 Task: Search one way flight ticket for 1 adult, 6 children, 1 infant in seat and 1 infant on lap in business from Iron Mountain: Ford Airport to Evansville: Evansville Regional Airport on 5-3-2023. Choice of flights is American. Number of bags: 8 checked bags. Price is upto 95000. Outbound departure time preference is 18:30.
Action: Mouse moved to (249, 381)
Screenshot: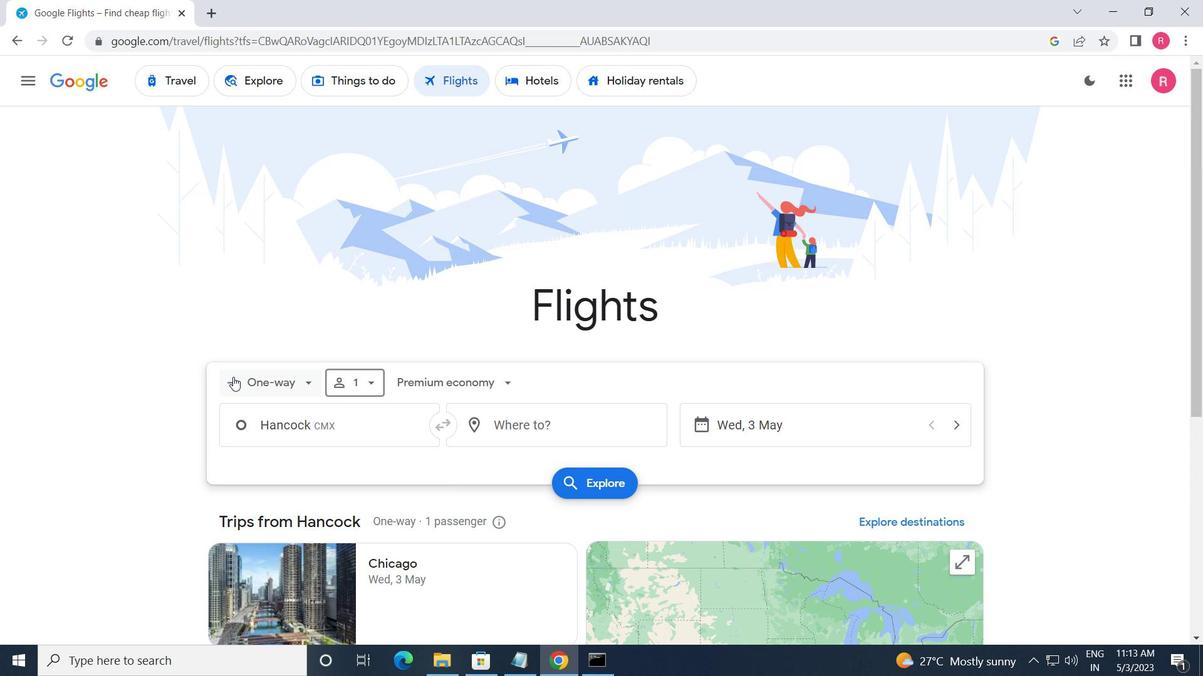 
Action: Mouse pressed left at (249, 381)
Screenshot: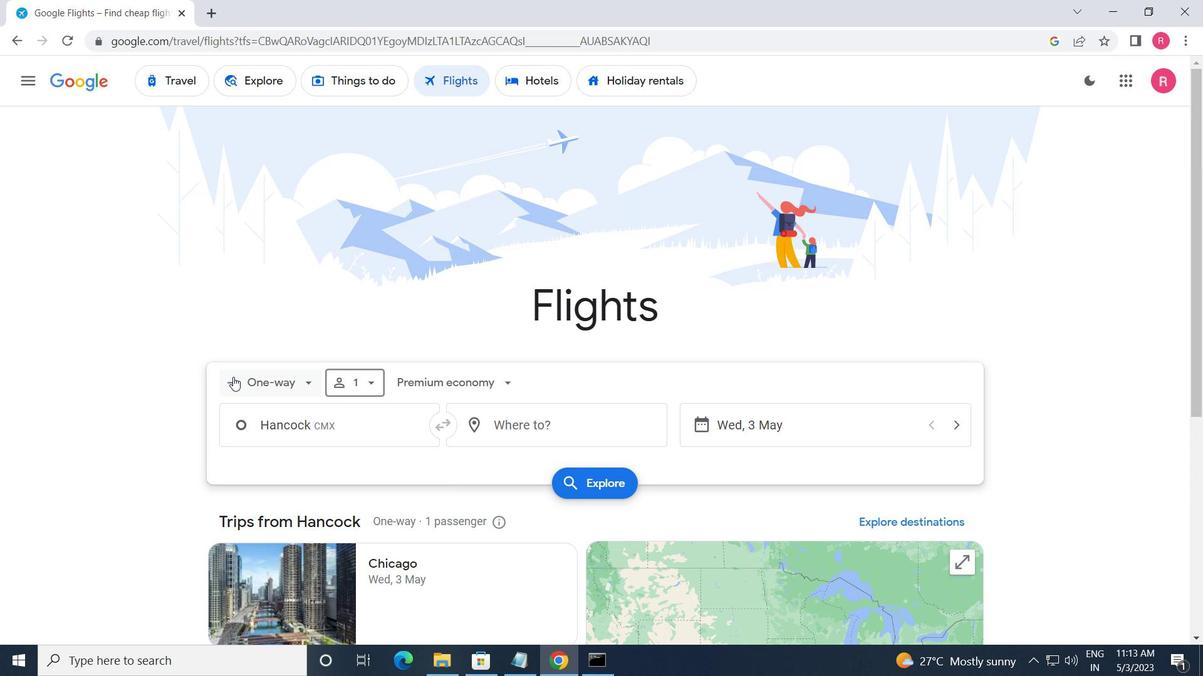 
Action: Mouse moved to (283, 462)
Screenshot: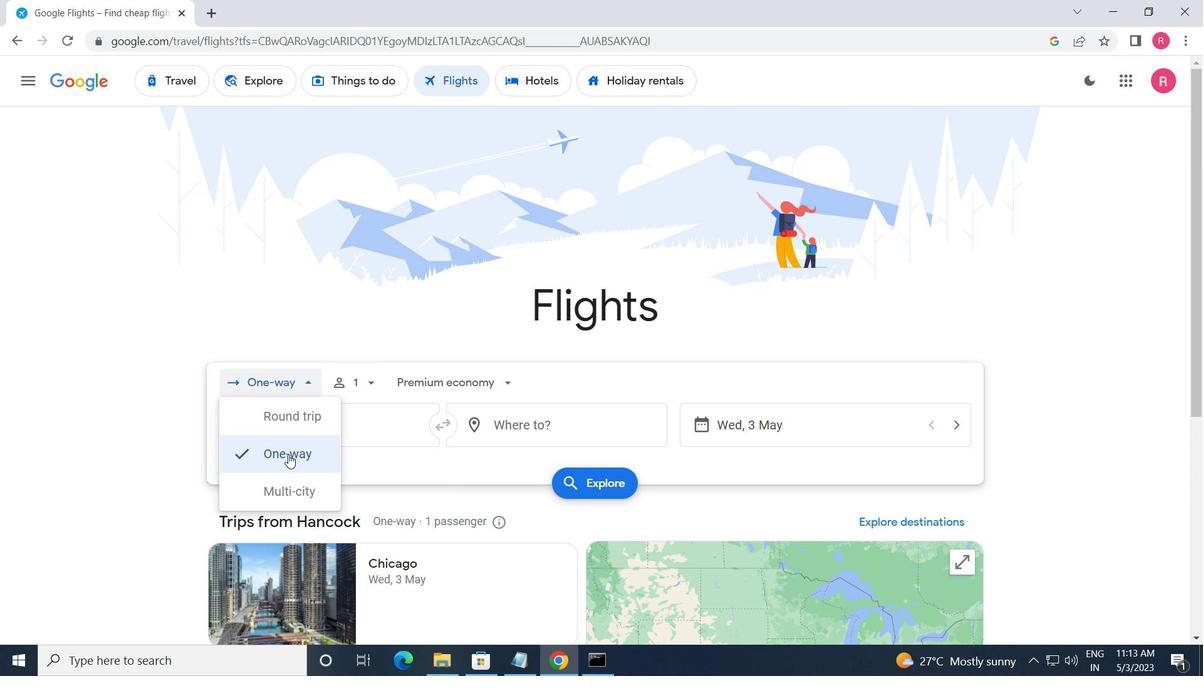 
Action: Mouse pressed left at (283, 462)
Screenshot: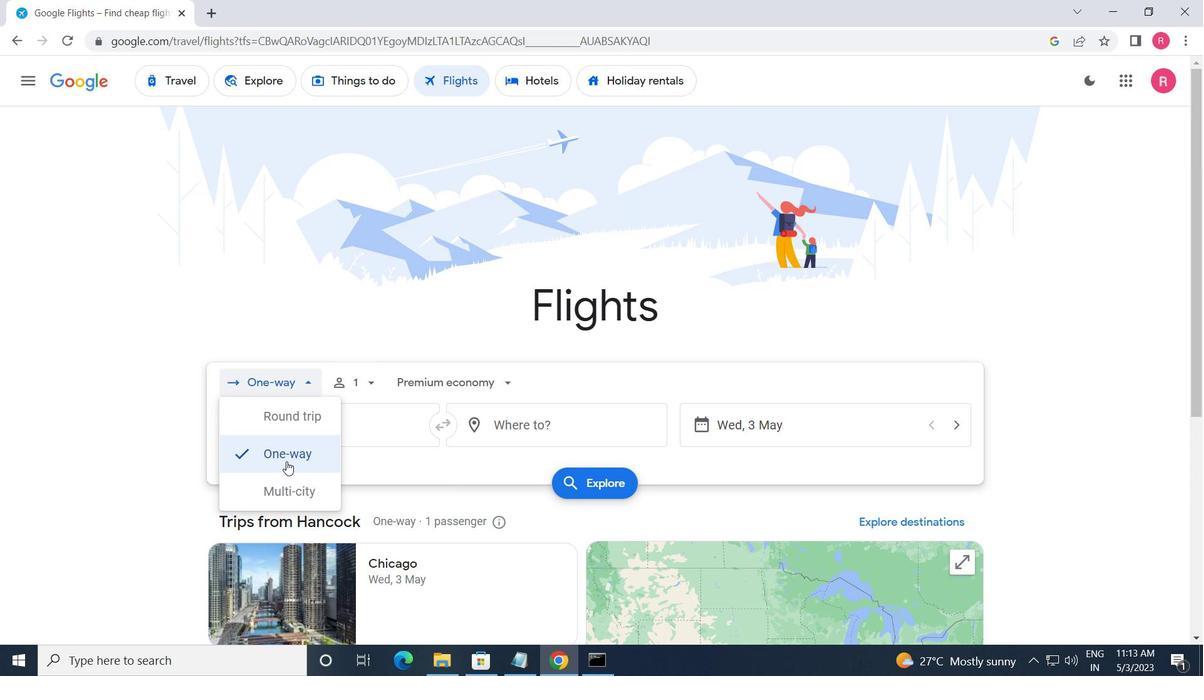 
Action: Mouse moved to (355, 394)
Screenshot: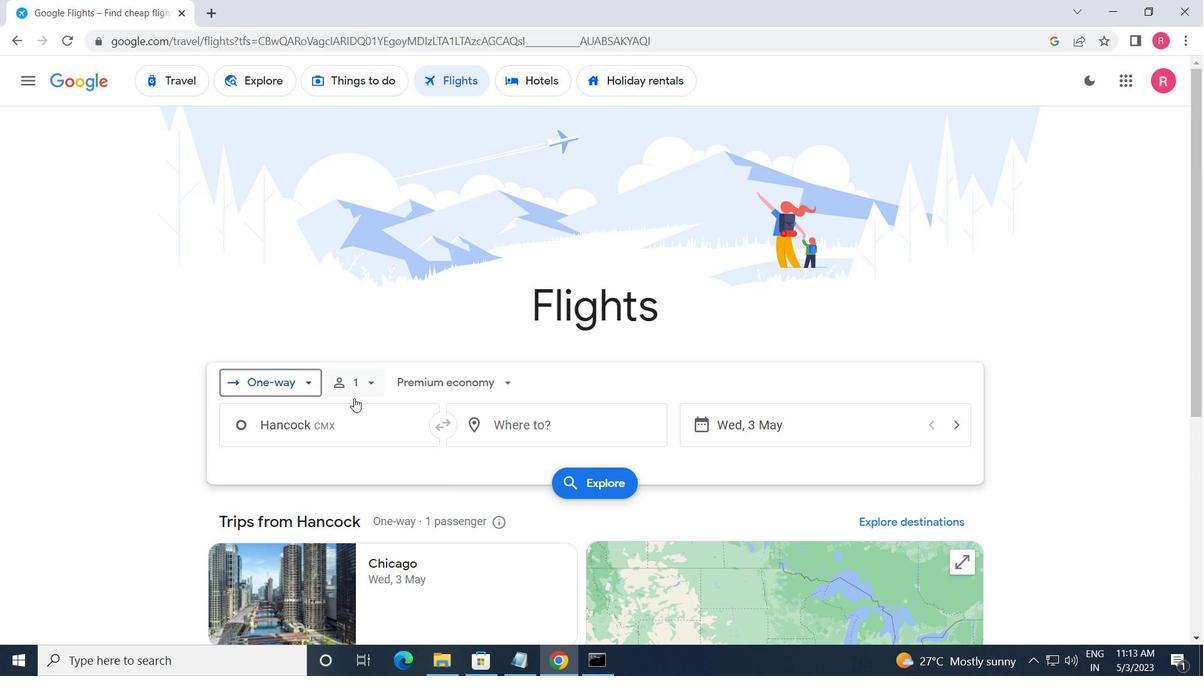 
Action: Mouse pressed left at (355, 394)
Screenshot: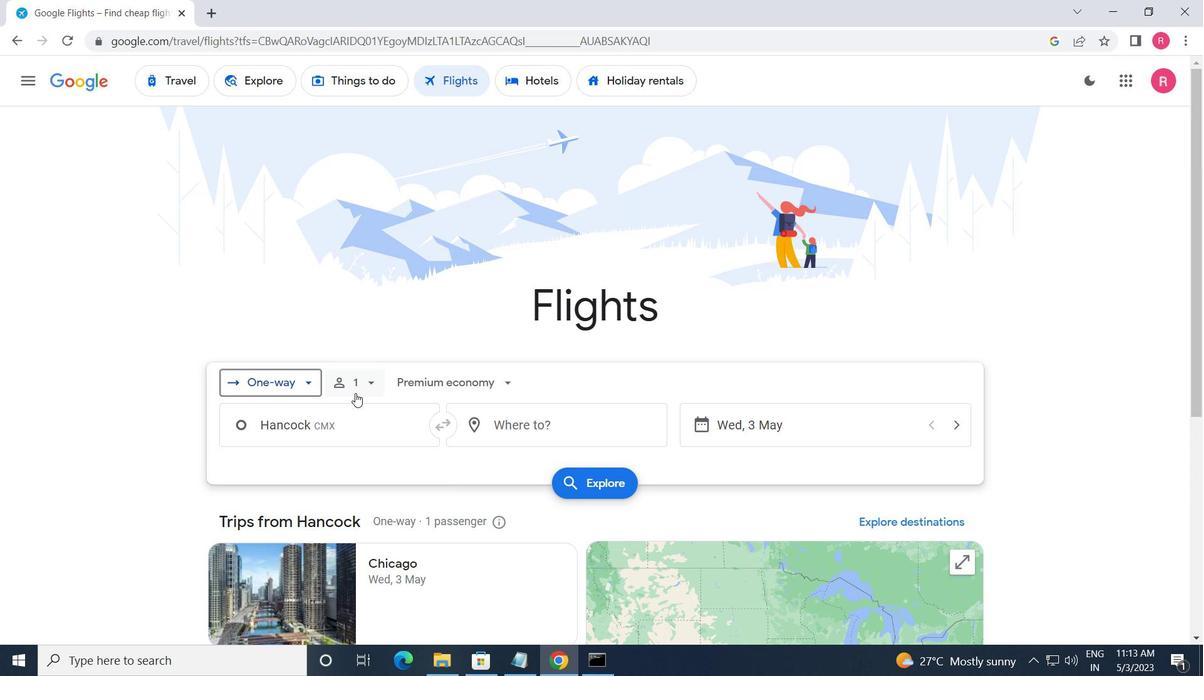 
Action: Mouse moved to (498, 461)
Screenshot: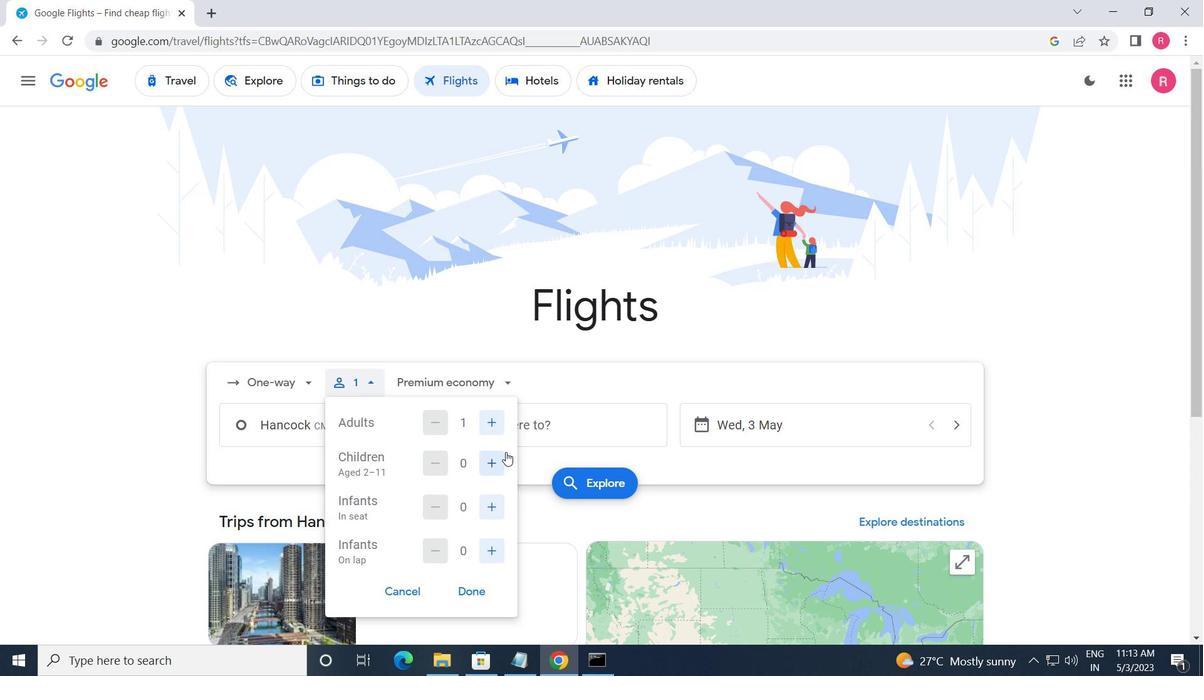 
Action: Mouse pressed left at (498, 461)
Screenshot: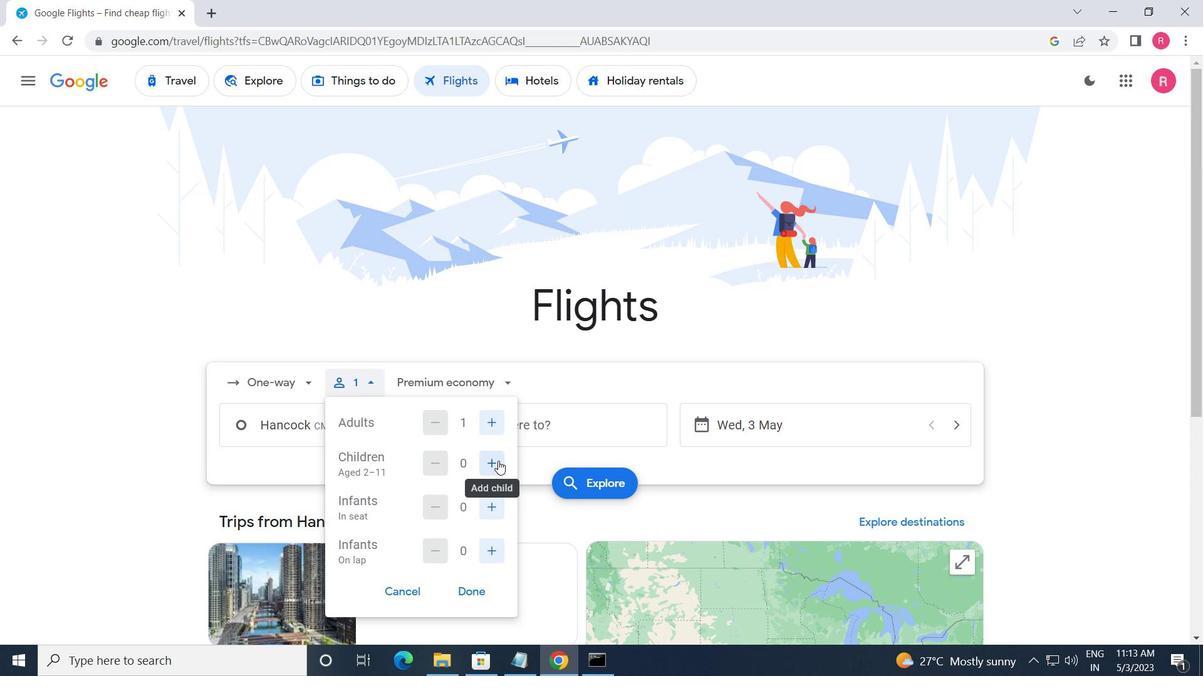 
Action: Mouse pressed left at (498, 461)
Screenshot: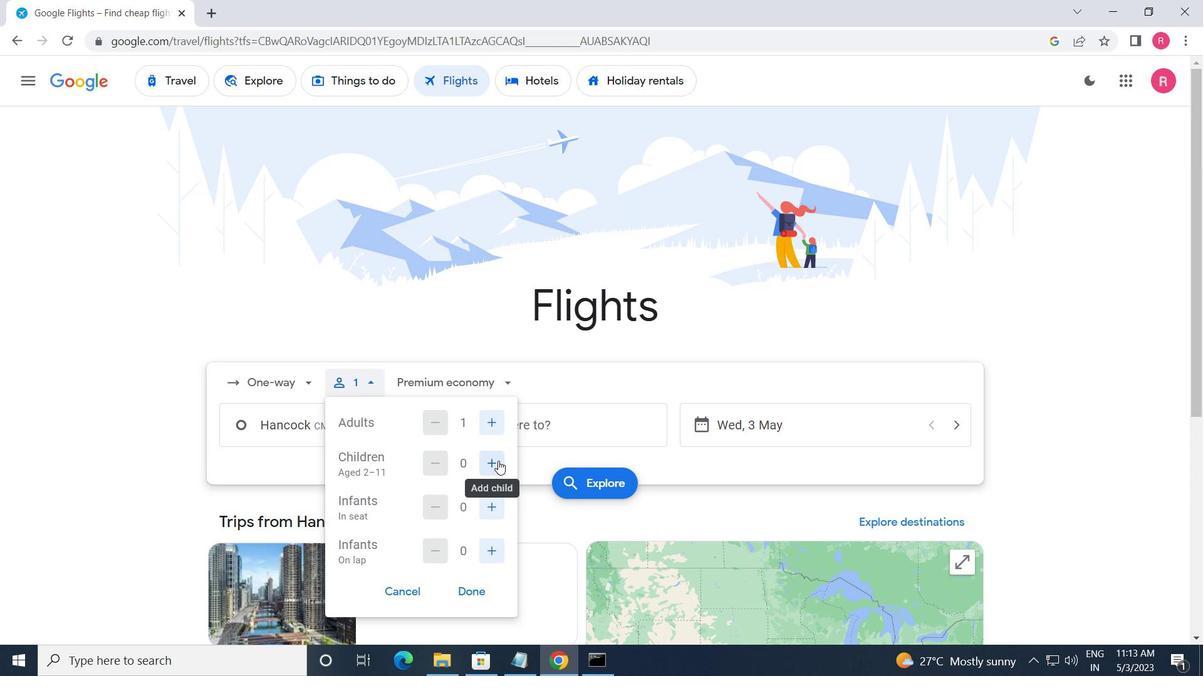 
Action: Mouse pressed left at (498, 461)
Screenshot: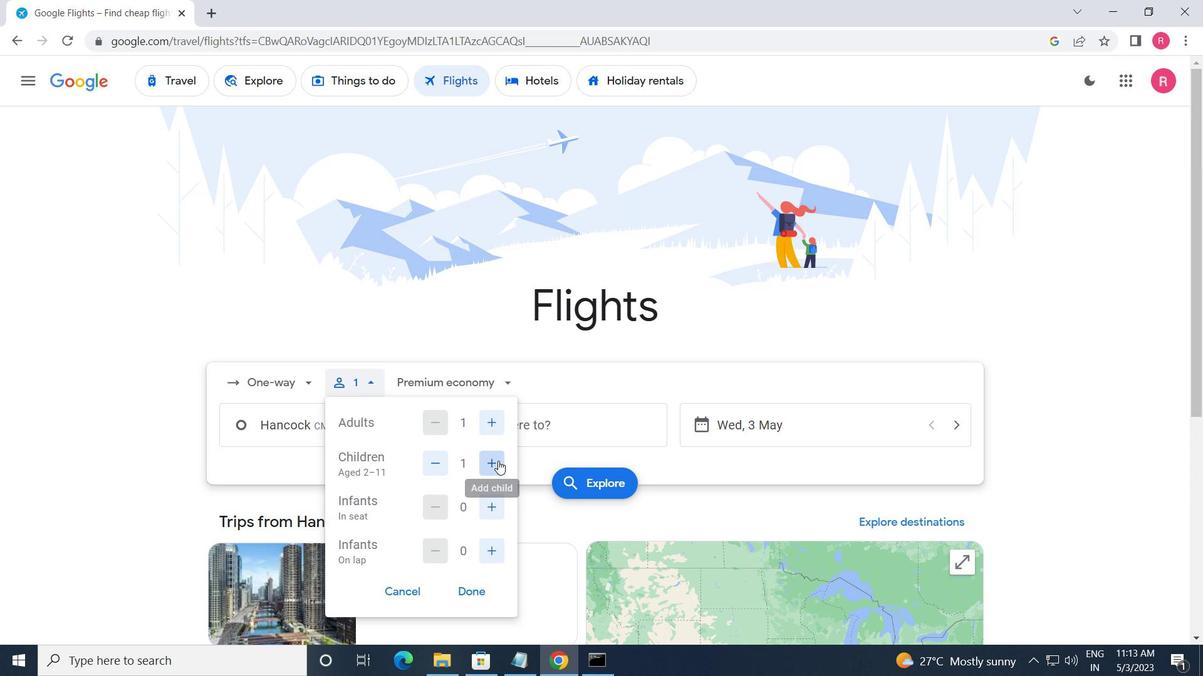 
Action: Mouse pressed left at (498, 461)
Screenshot: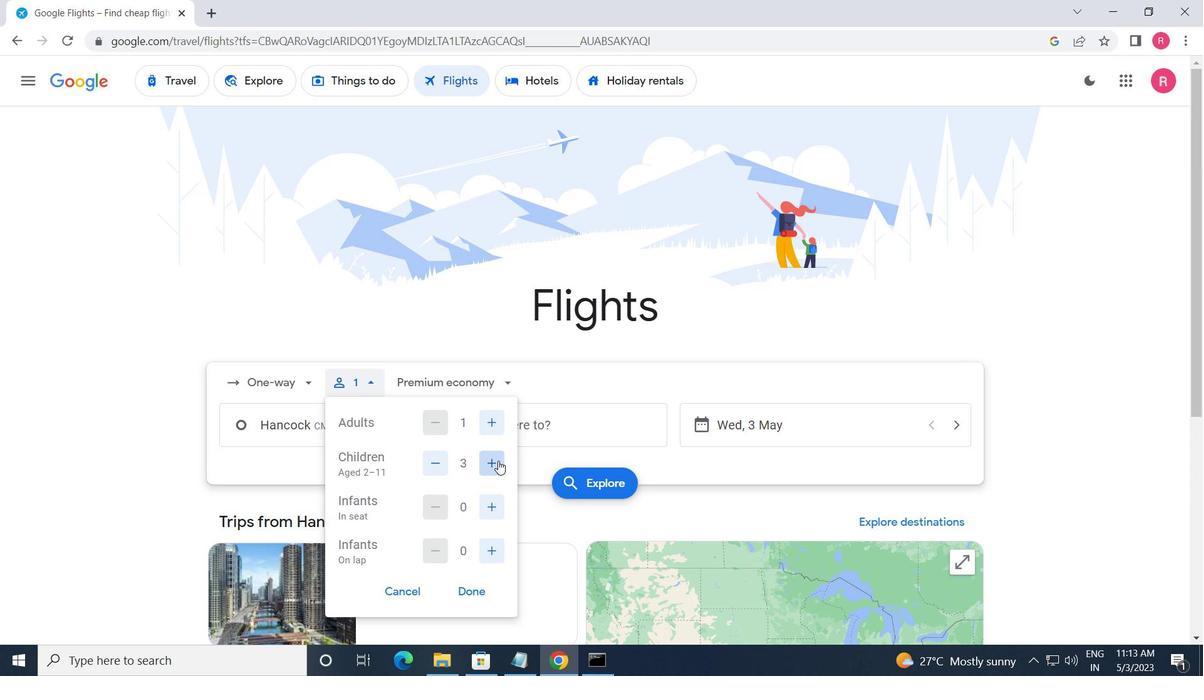 
Action: Mouse pressed left at (498, 461)
Screenshot: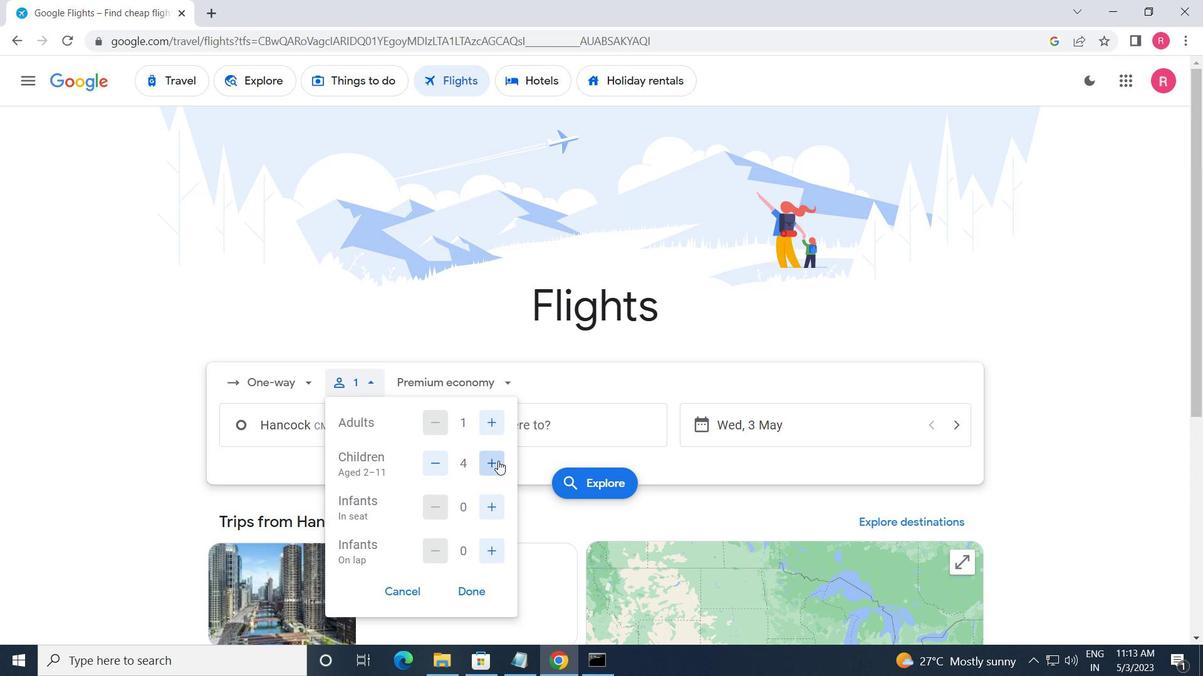 
Action: Mouse pressed left at (498, 461)
Screenshot: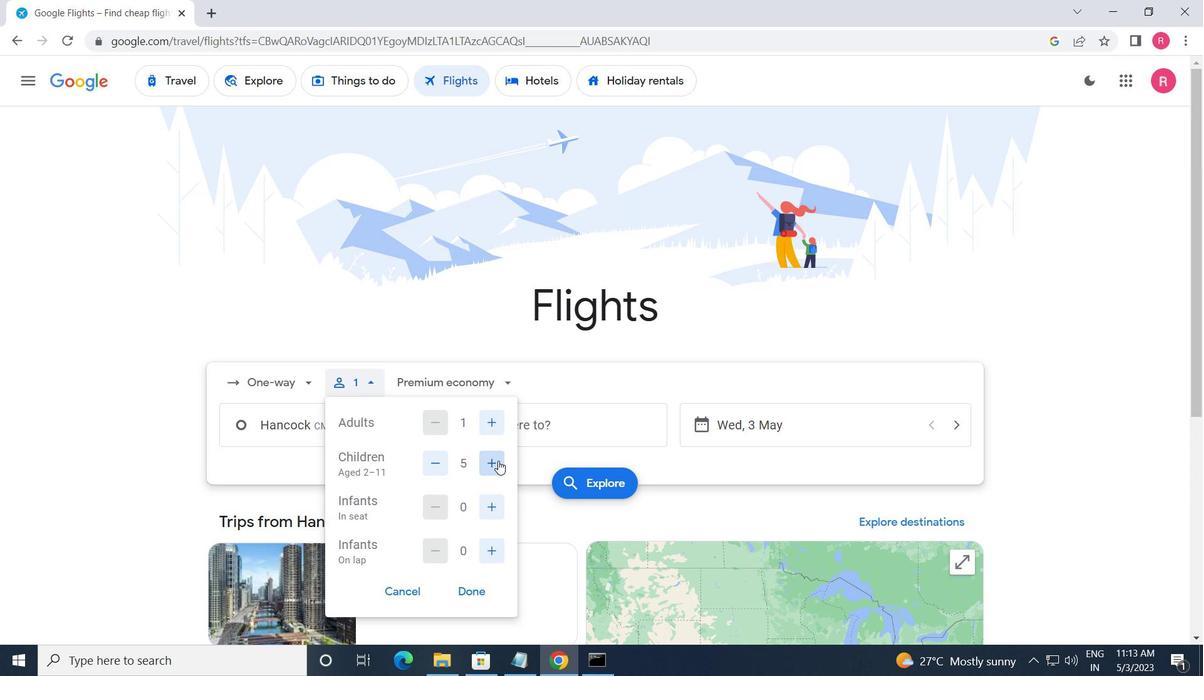 
Action: Mouse moved to (486, 501)
Screenshot: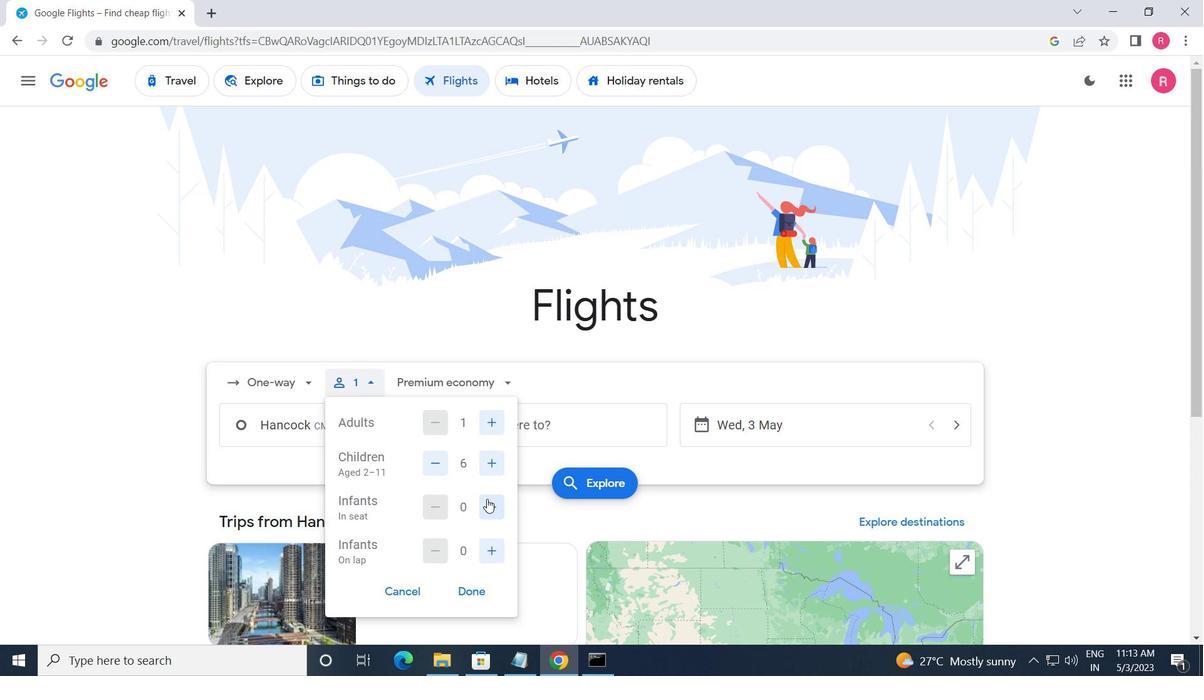 
Action: Mouse pressed left at (486, 501)
Screenshot: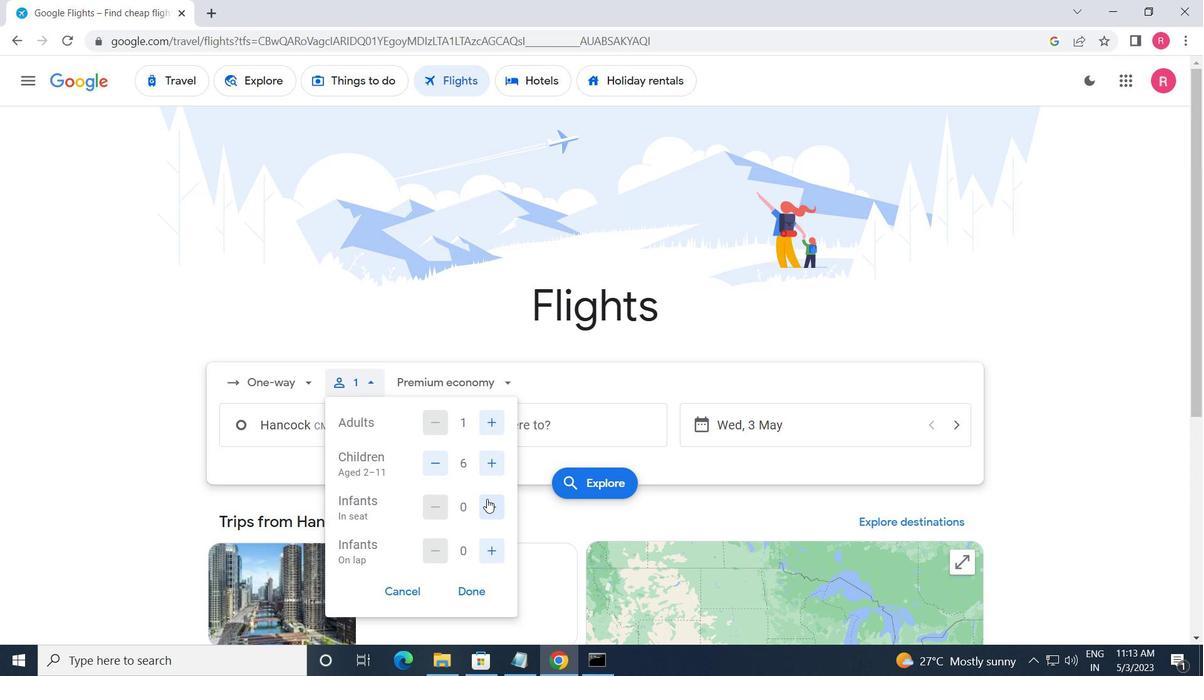 
Action: Mouse moved to (490, 551)
Screenshot: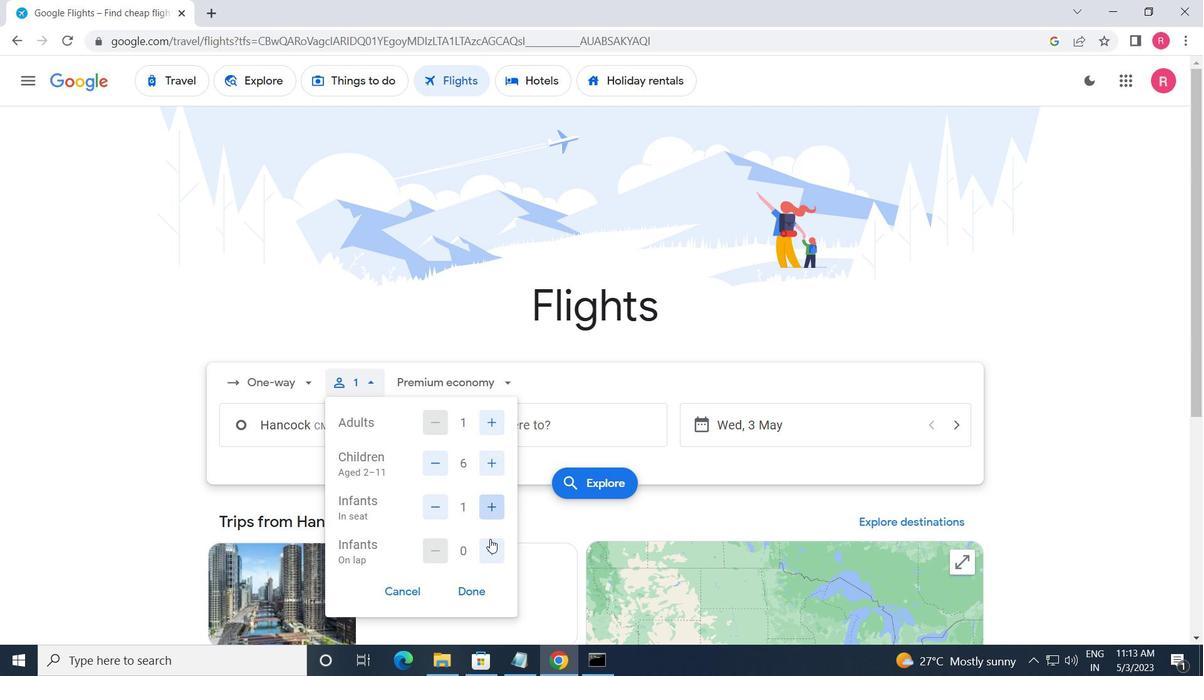 
Action: Mouse pressed left at (490, 551)
Screenshot: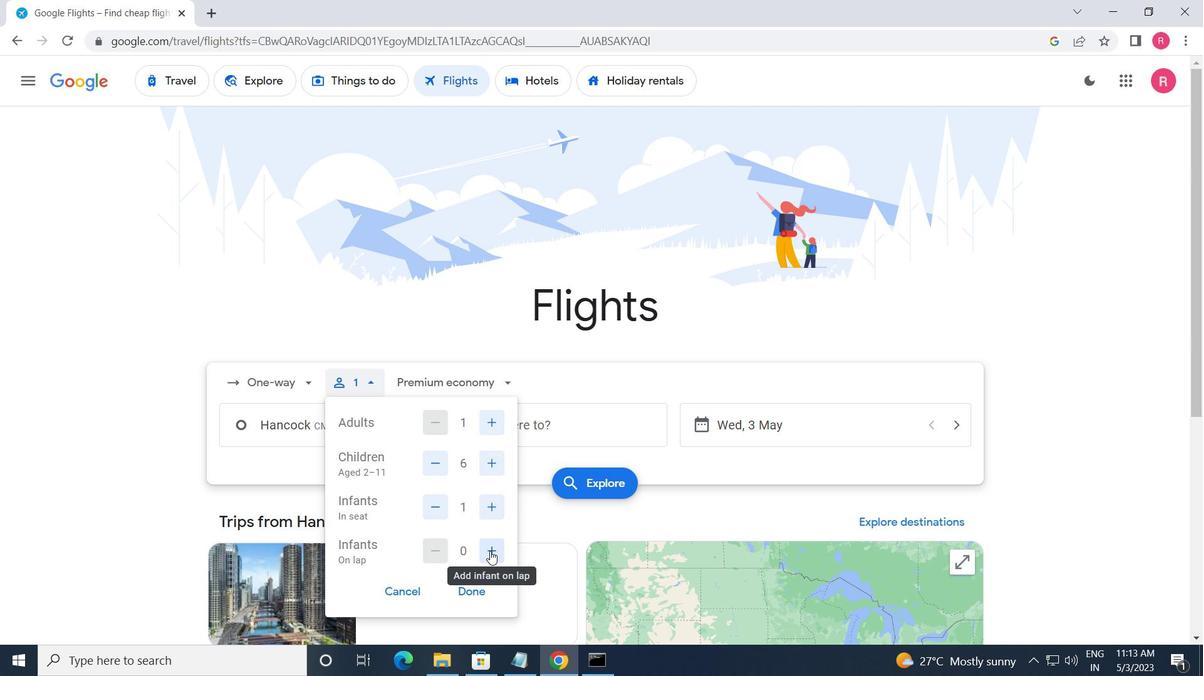 
Action: Mouse moved to (482, 585)
Screenshot: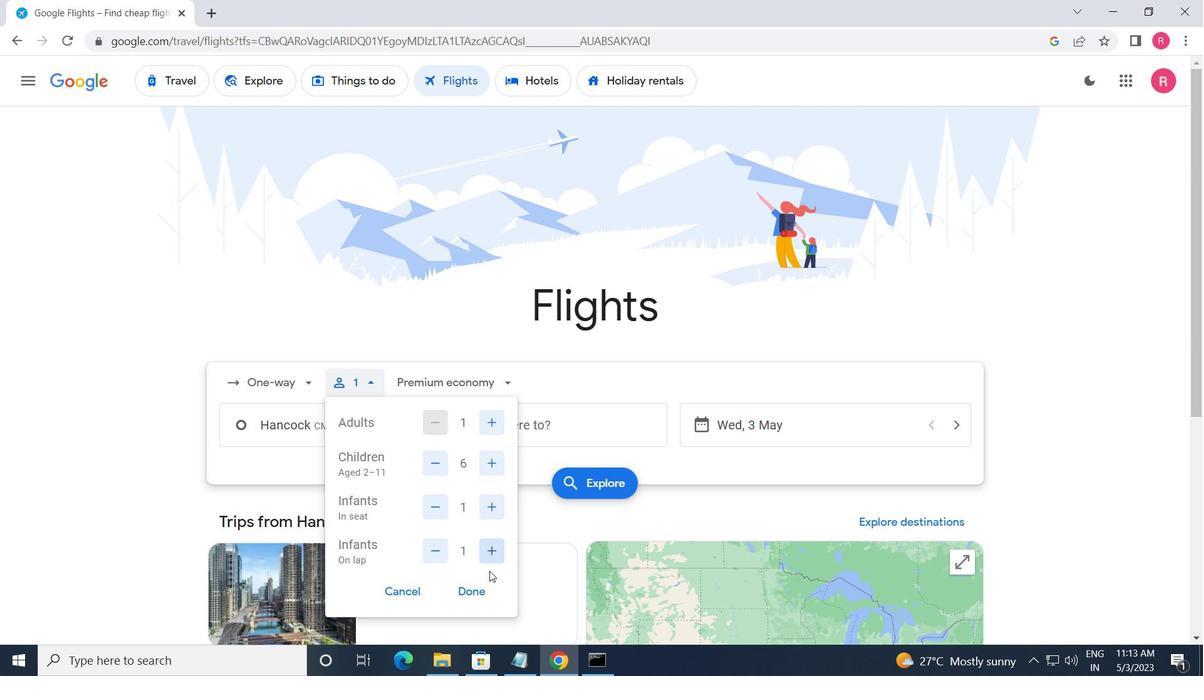 
Action: Mouse pressed left at (482, 585)
Screenshot: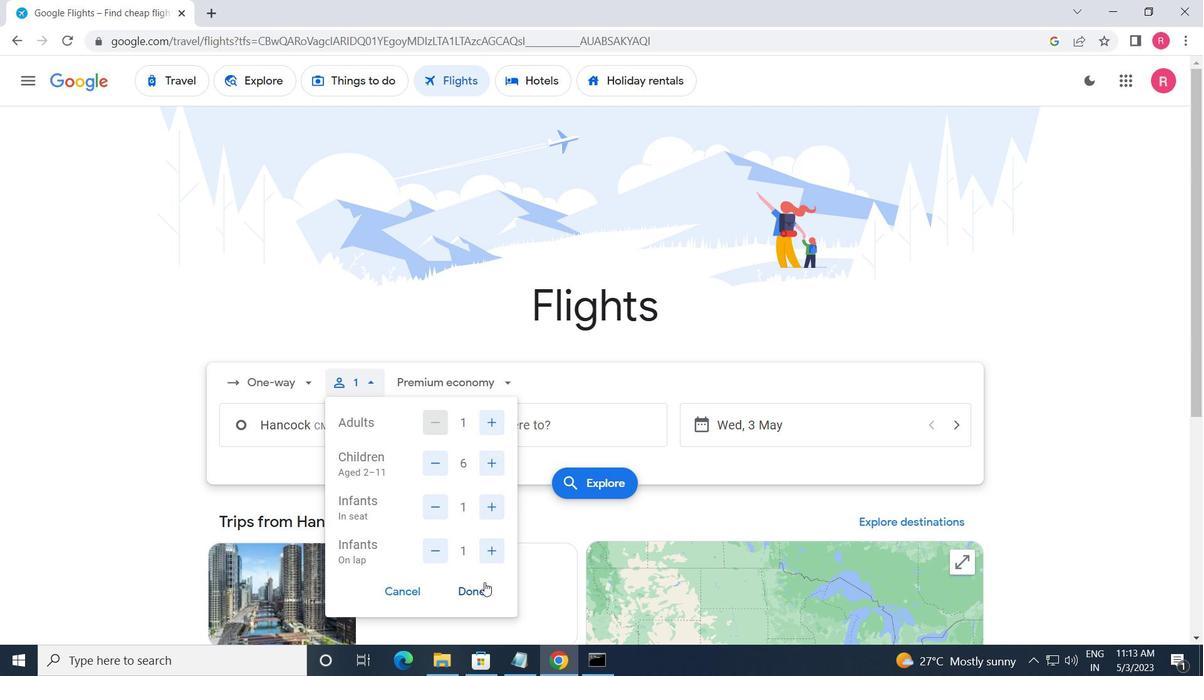
Action: Mouse moved to (433, 392)
Screenshot: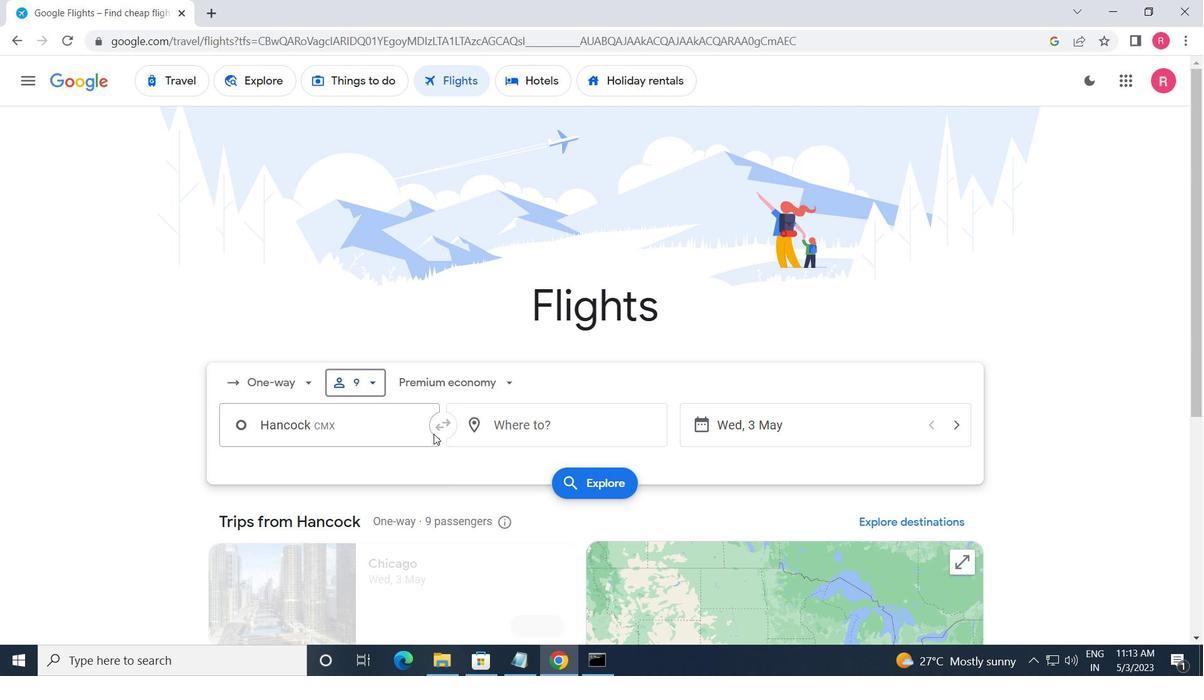 
Action: Mouse pressed left at (433, 392)
Screenshot: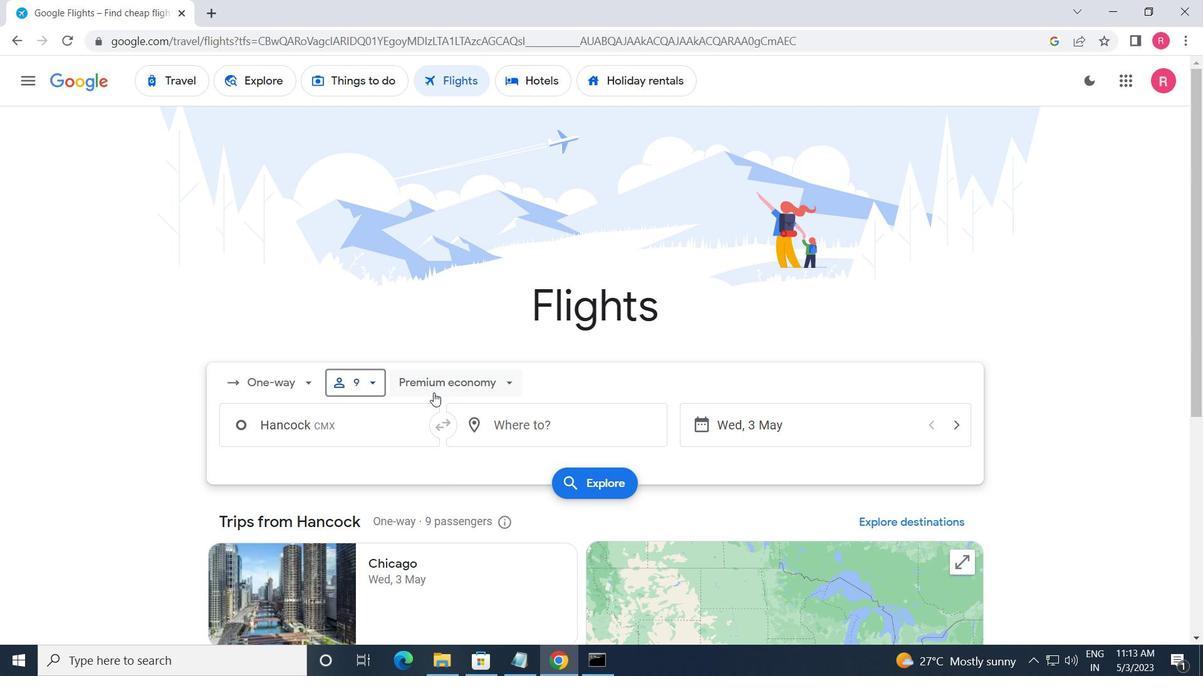 
Action: Mouse moved to (458, 495)
Screenshot: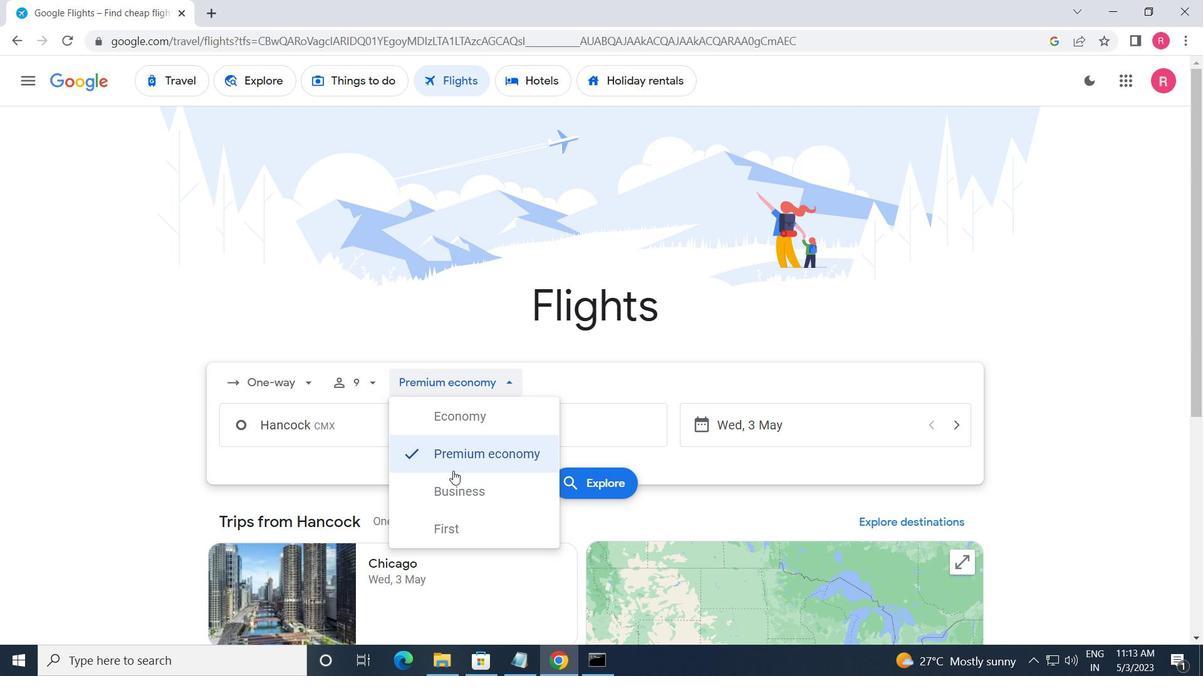 
Action: Mouse pressed left at (458, 495)
Screenshot: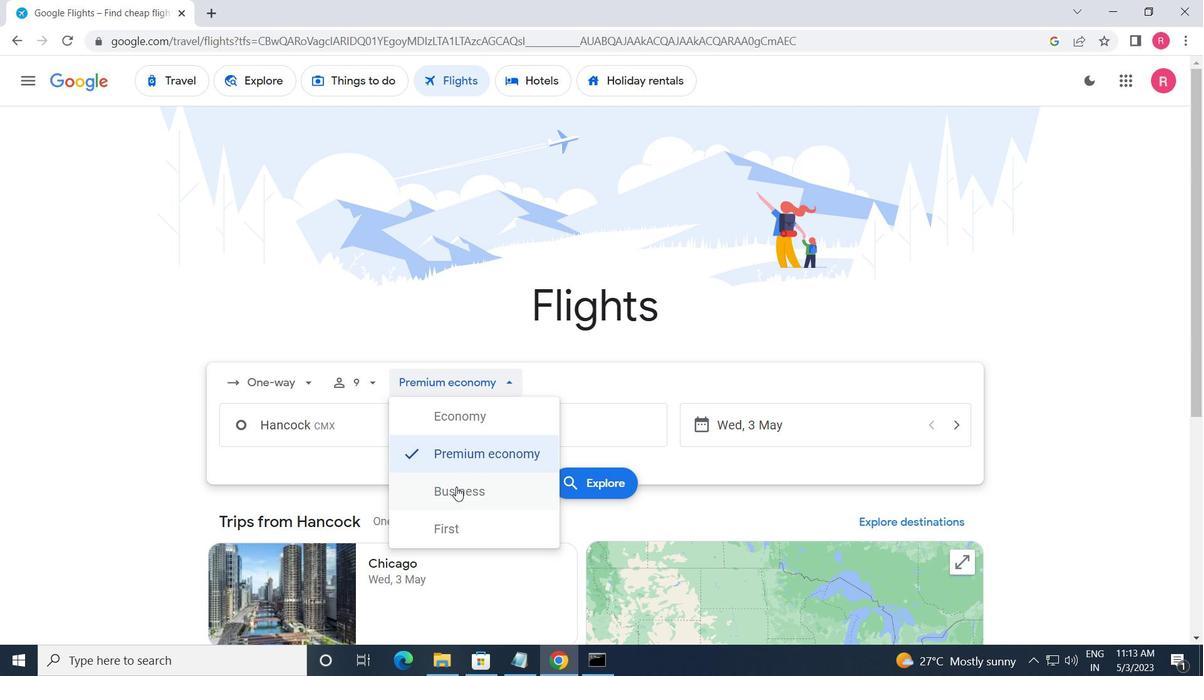 
Action: Mouse moved to (381, 434)
Screenshot: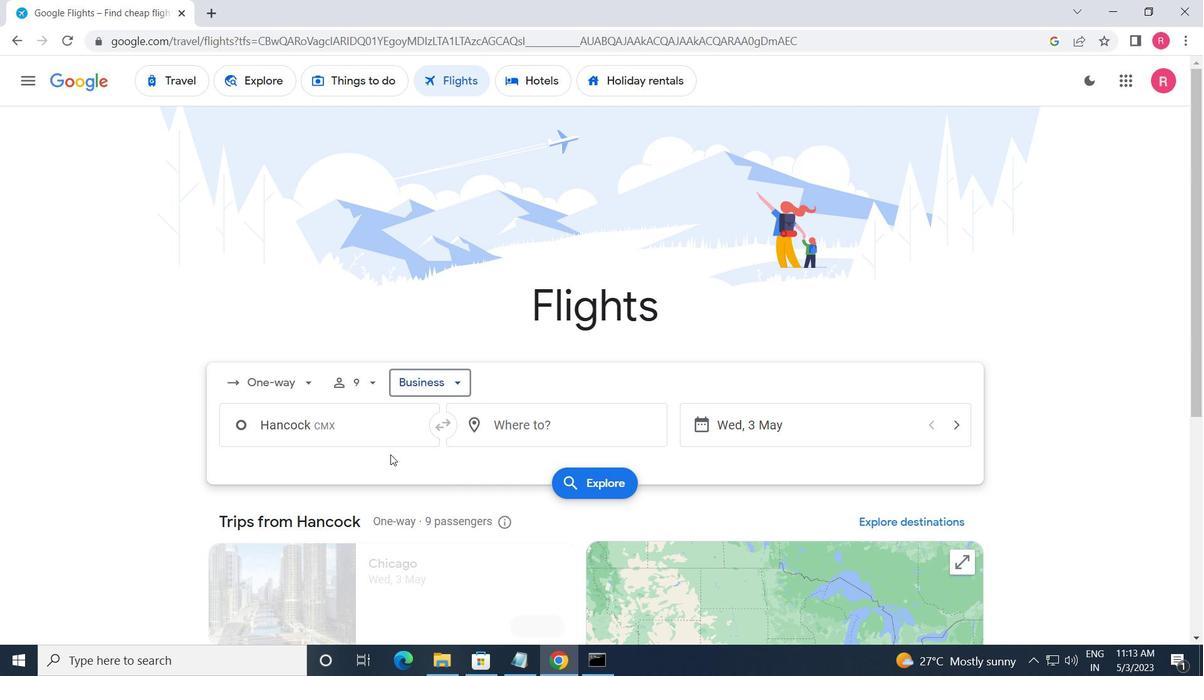 
Action: Mouse pressed left at (381, 434)
Screenshot: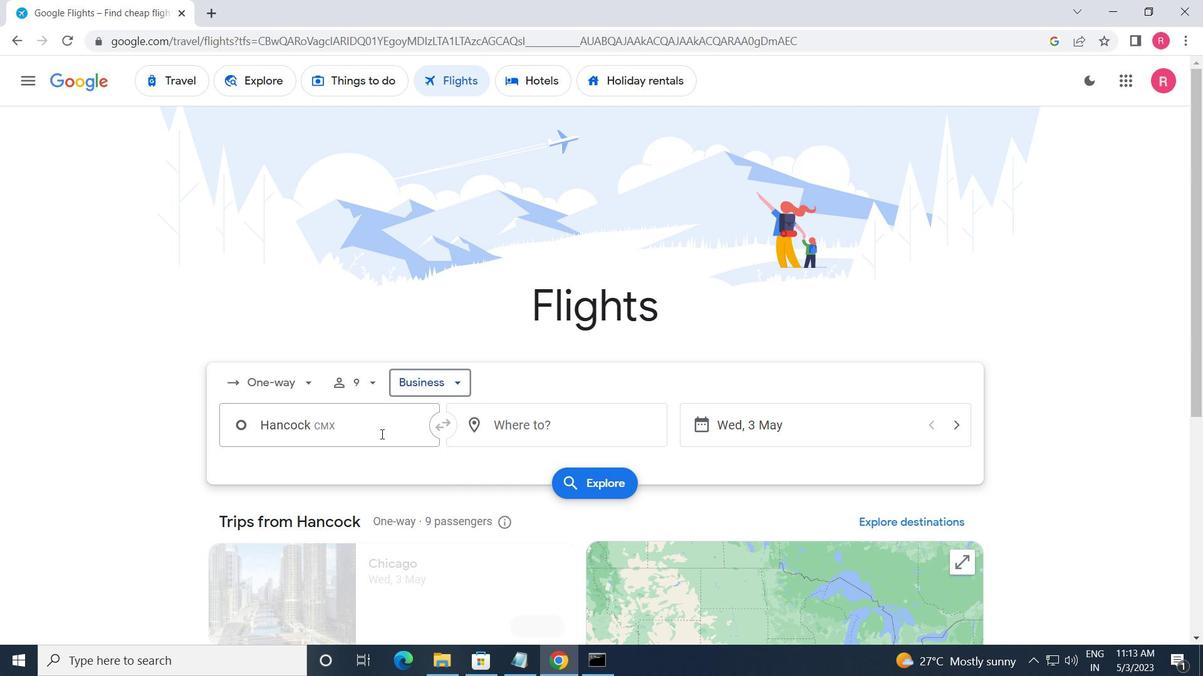 
Action: Key pressed <Key.shift>FORD<Key.space><Key.shift>A
Screenshot: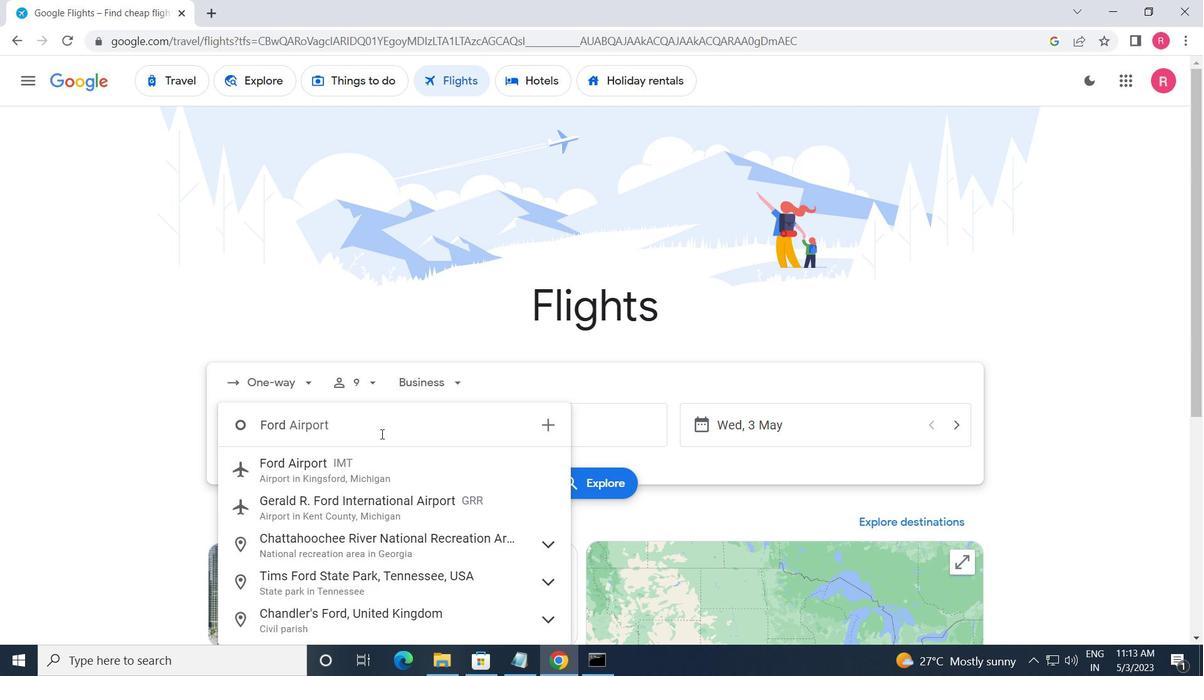 
Action: Mouse moved to (374, 459)
Screenshot: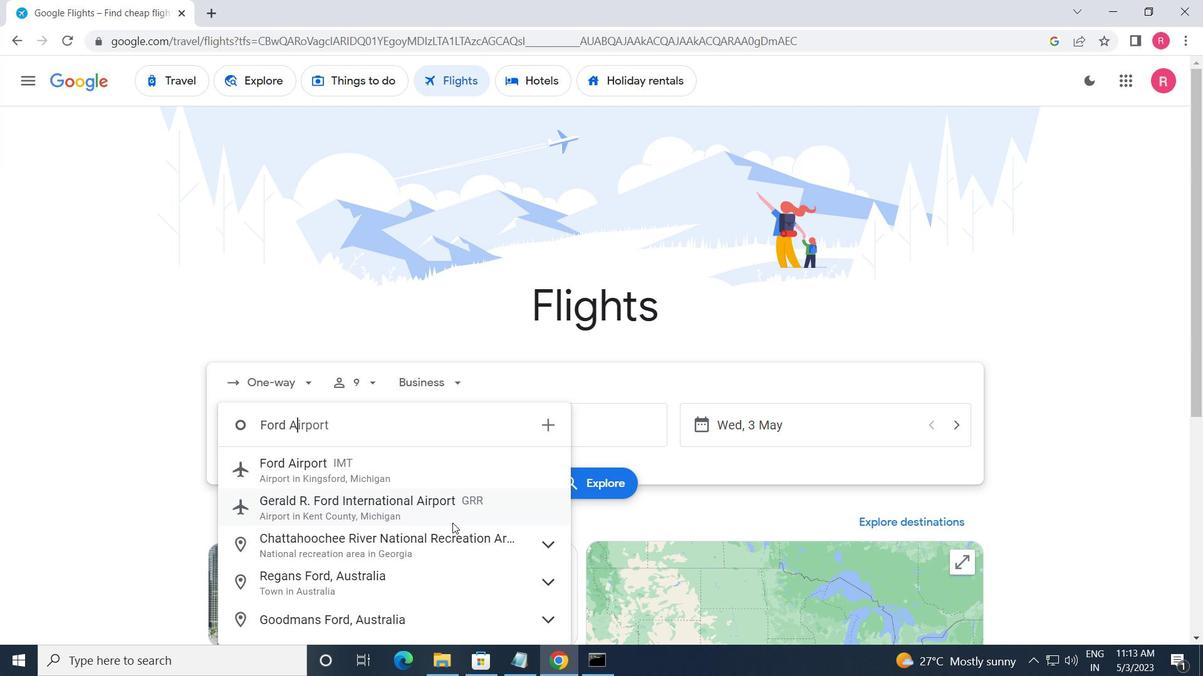 
Action: Mouse pressed left at (374, 459)
Screenshot: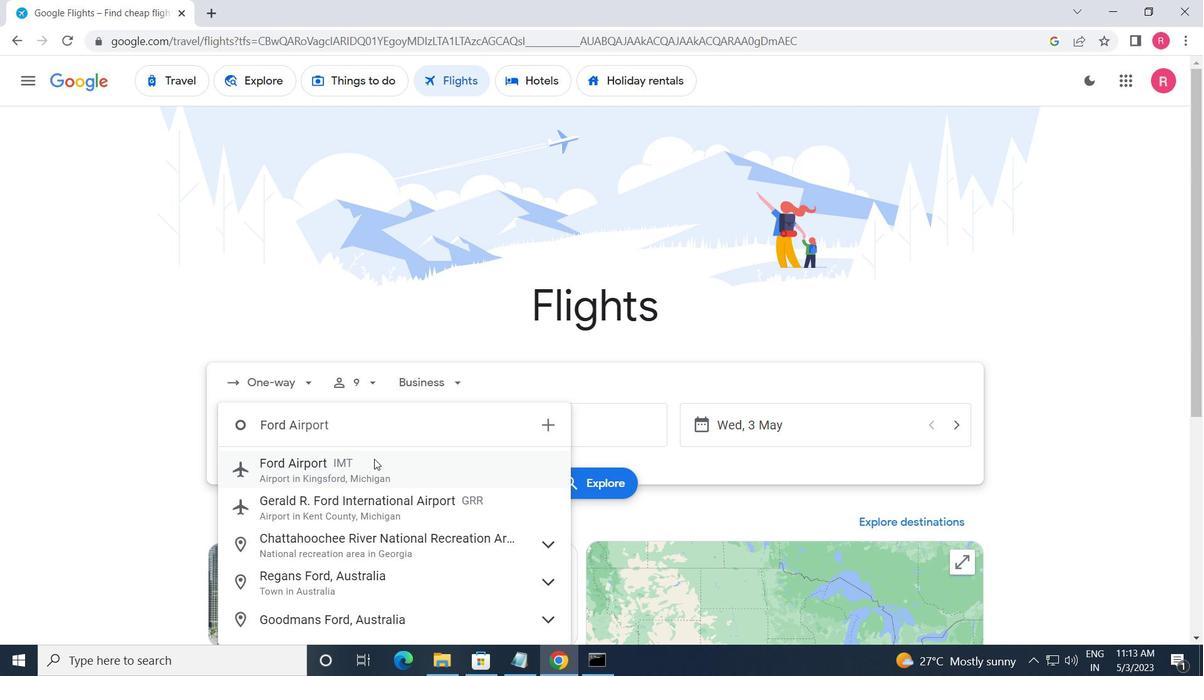 
Action: Mouse moved to (558, 438)
Screenshot: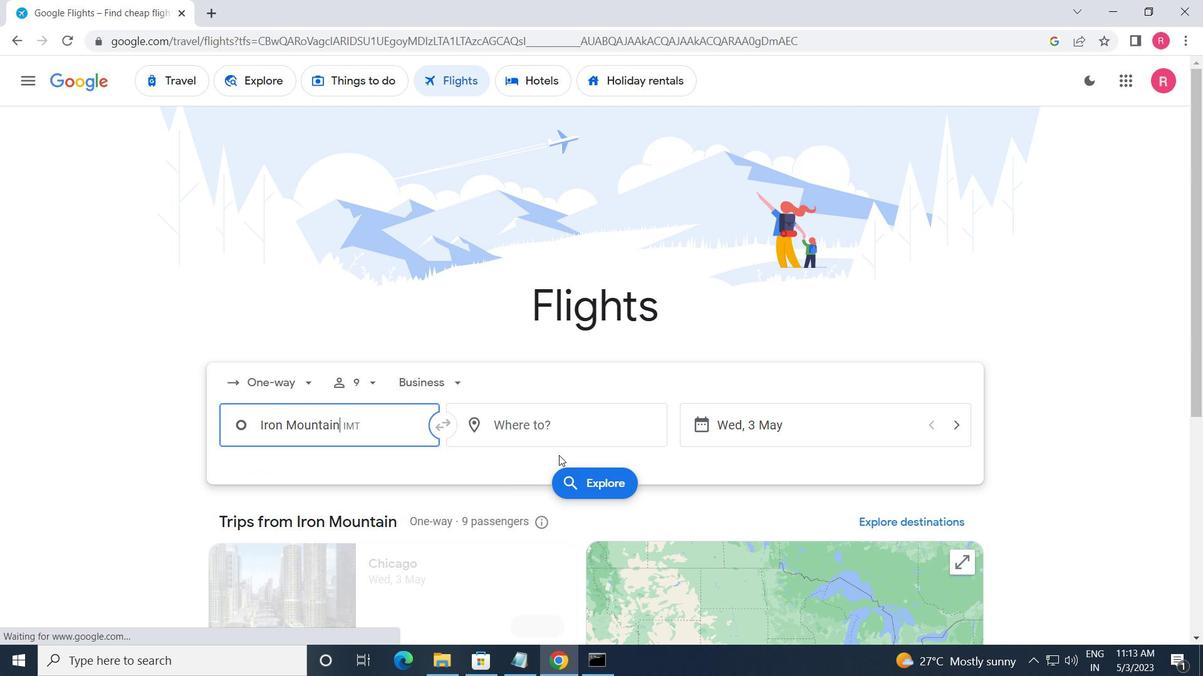 
Action: Mouse pressed left at (558, 438)
Screenshot: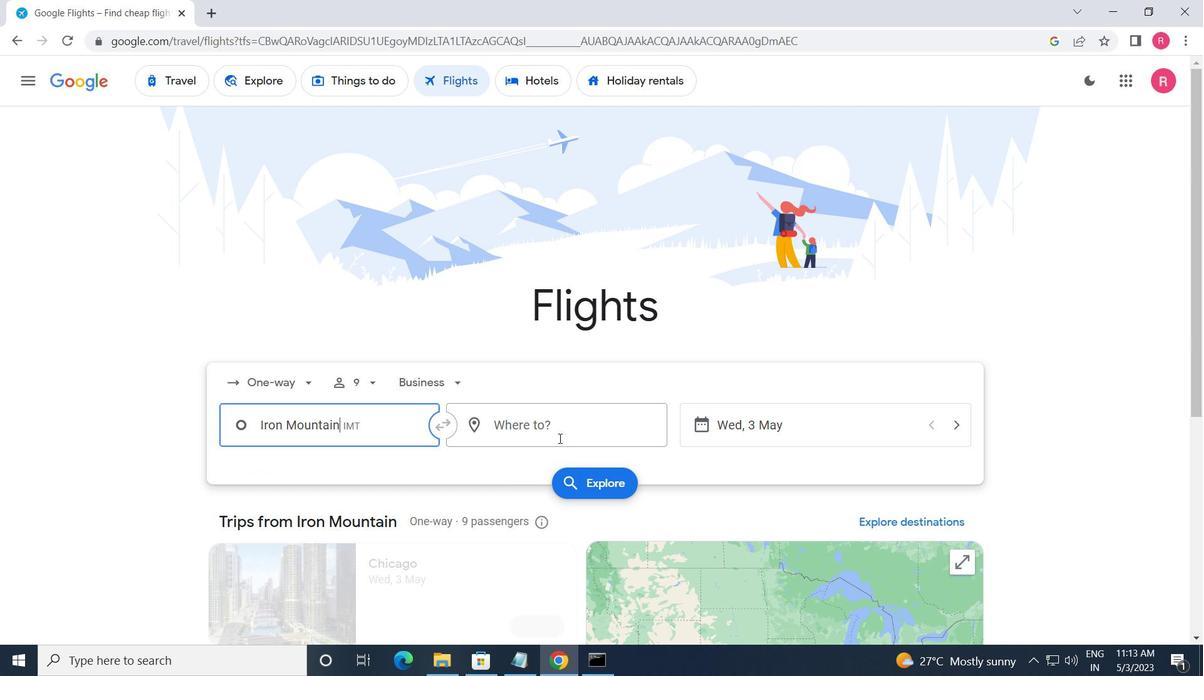 
Action: Mouse moved to (557, 576)
Screenshot: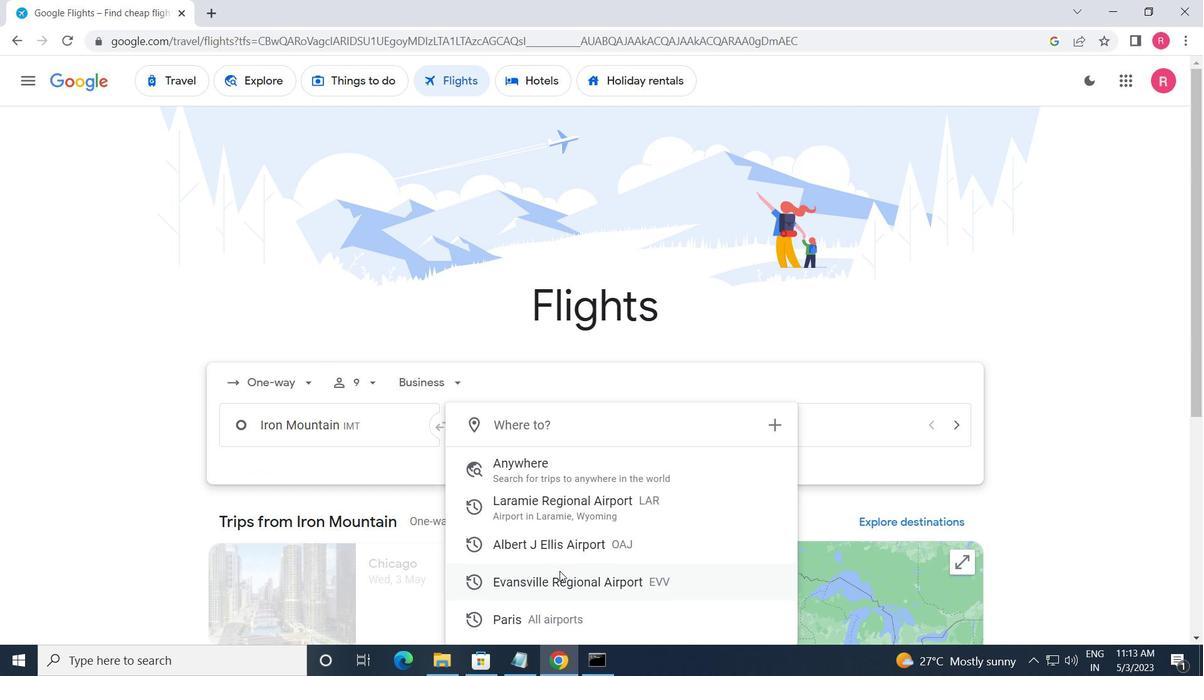 
Action: Mouse pressed left at (557, 576)
Screenshot: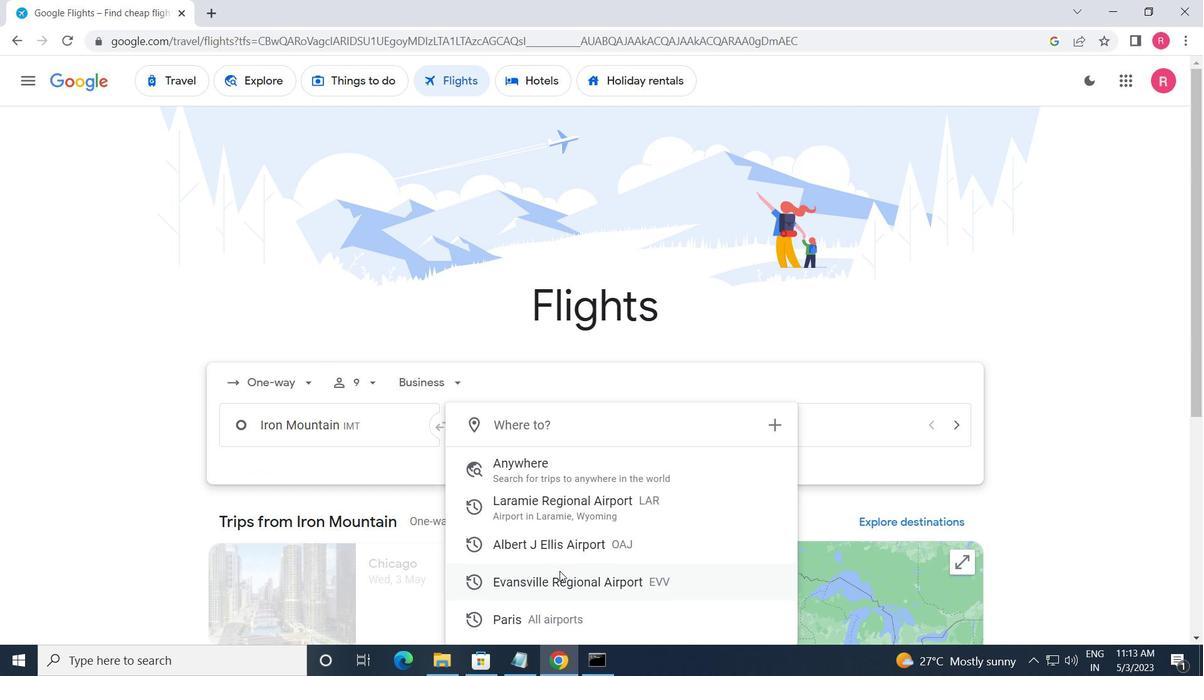 
Action: Mouse moved to (790, 439)
Screenshot: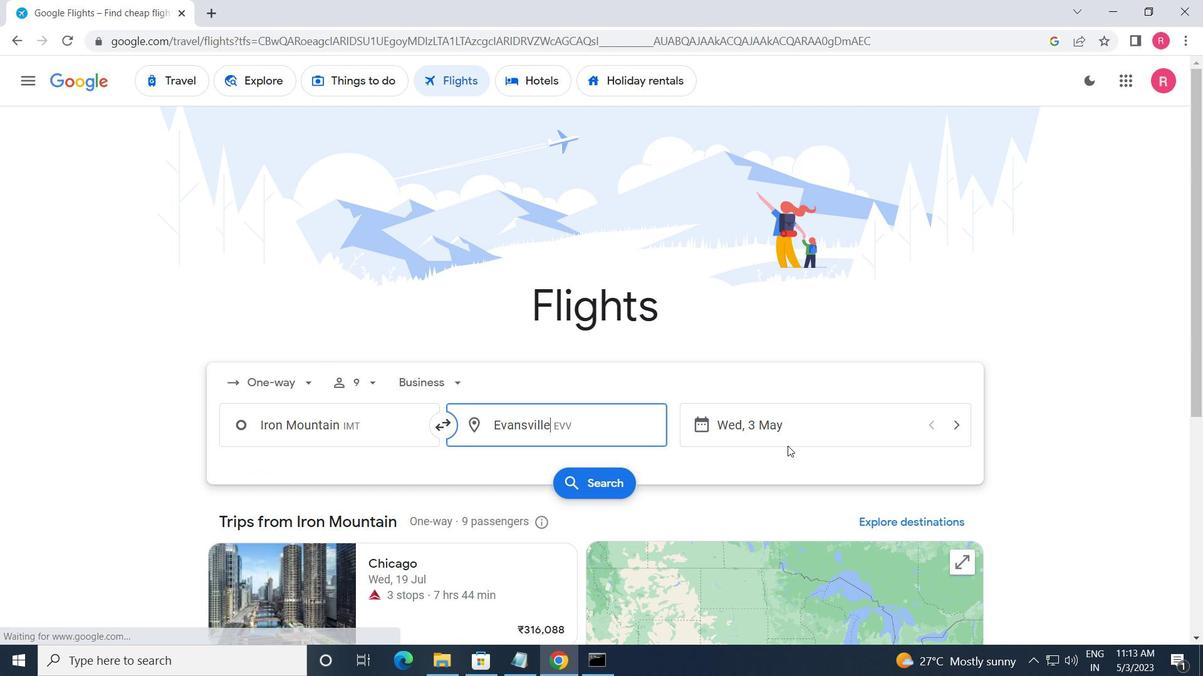 
Action: Mouse pressed left at (790, 439)
Screenshot: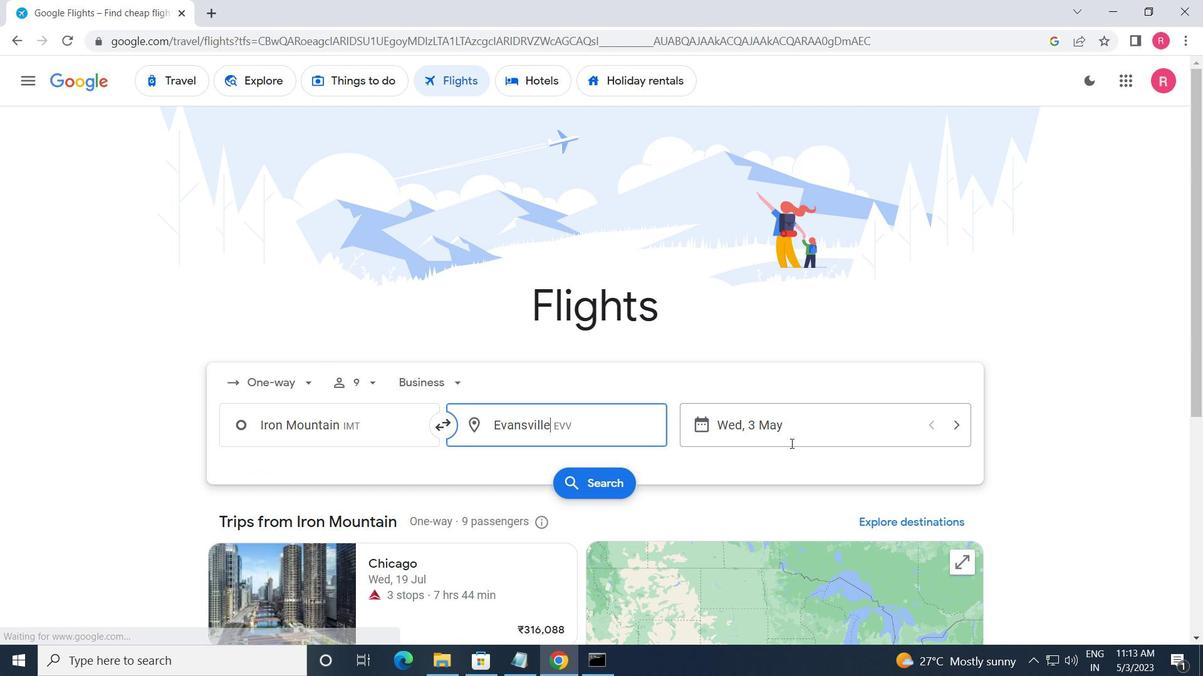 
Action: Mouse moved to (530, 362)
Screenshot: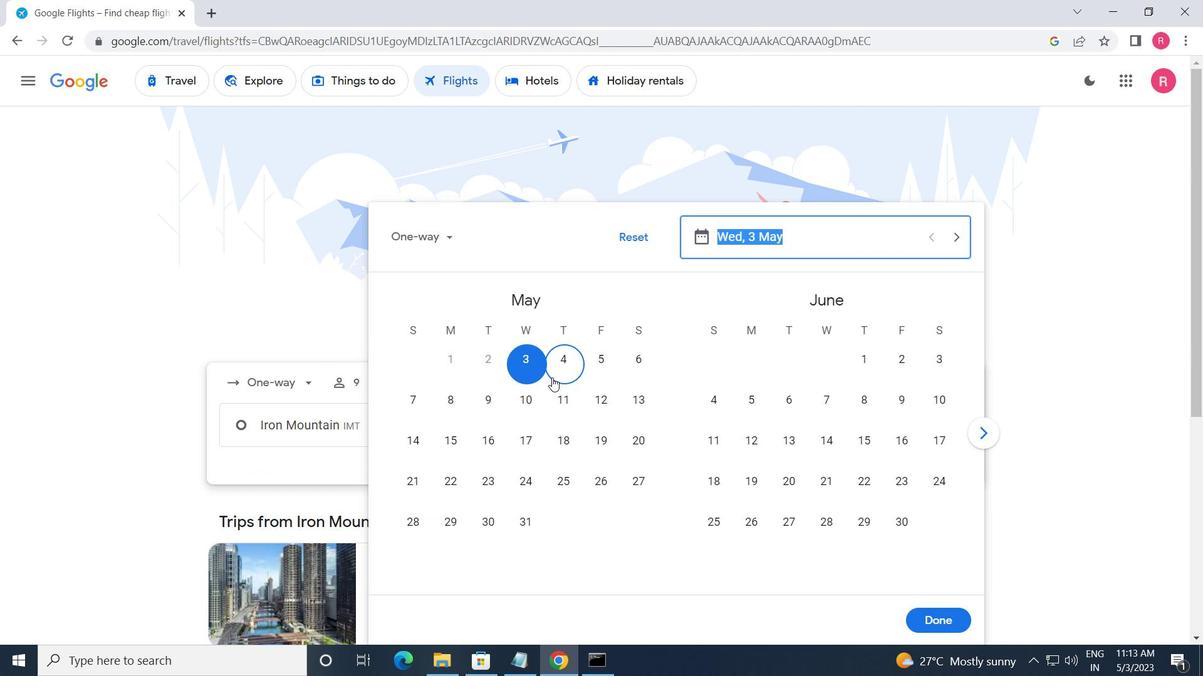 
Action: Mouse pressed left at (530, 362)
Screenshot: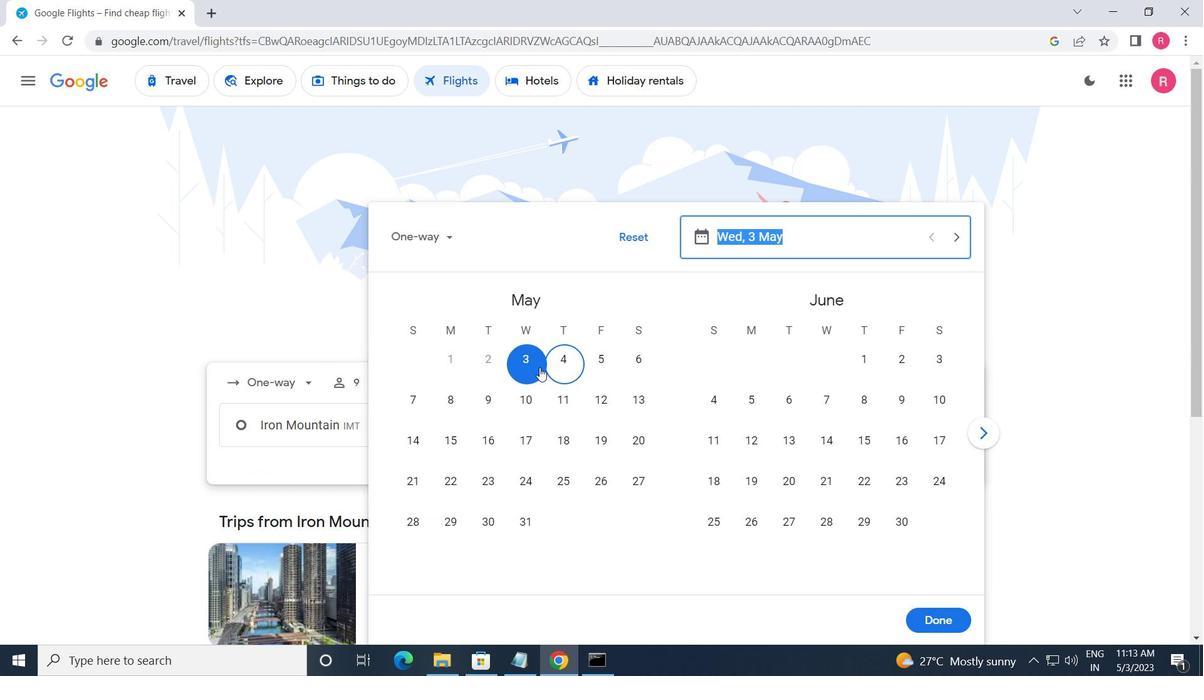
Action: Mouse moved to (951, 624)
Screenshot: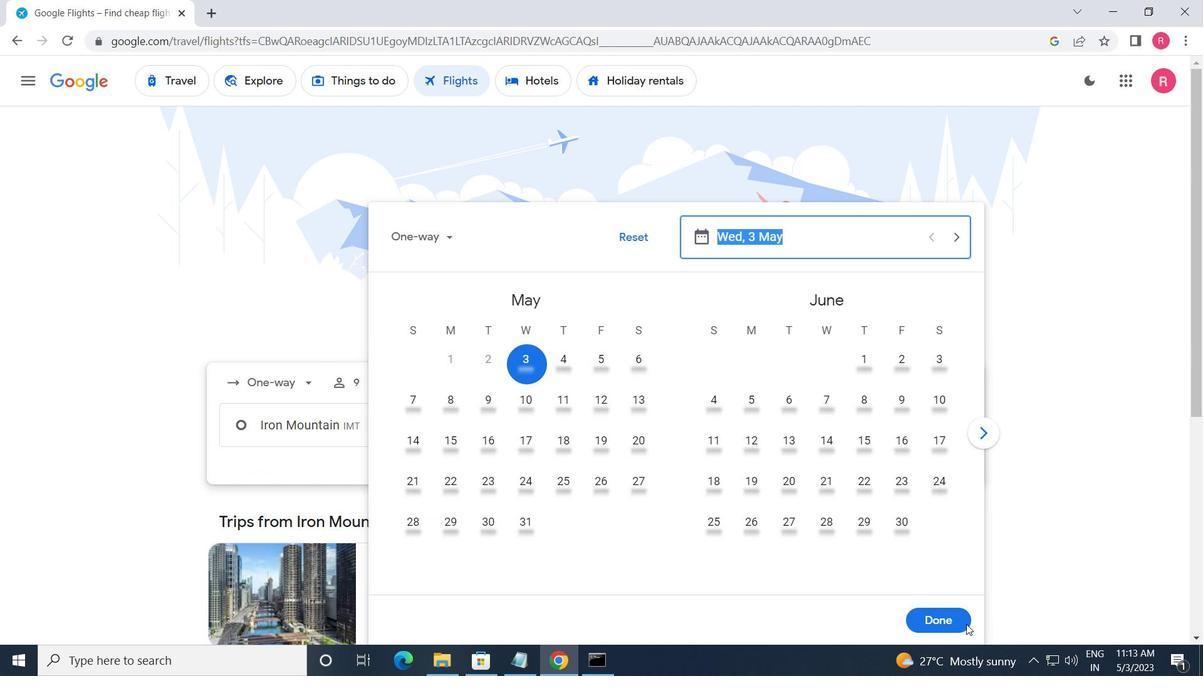 
Action: Mouse pressed left at (951, 624)
Screenshot: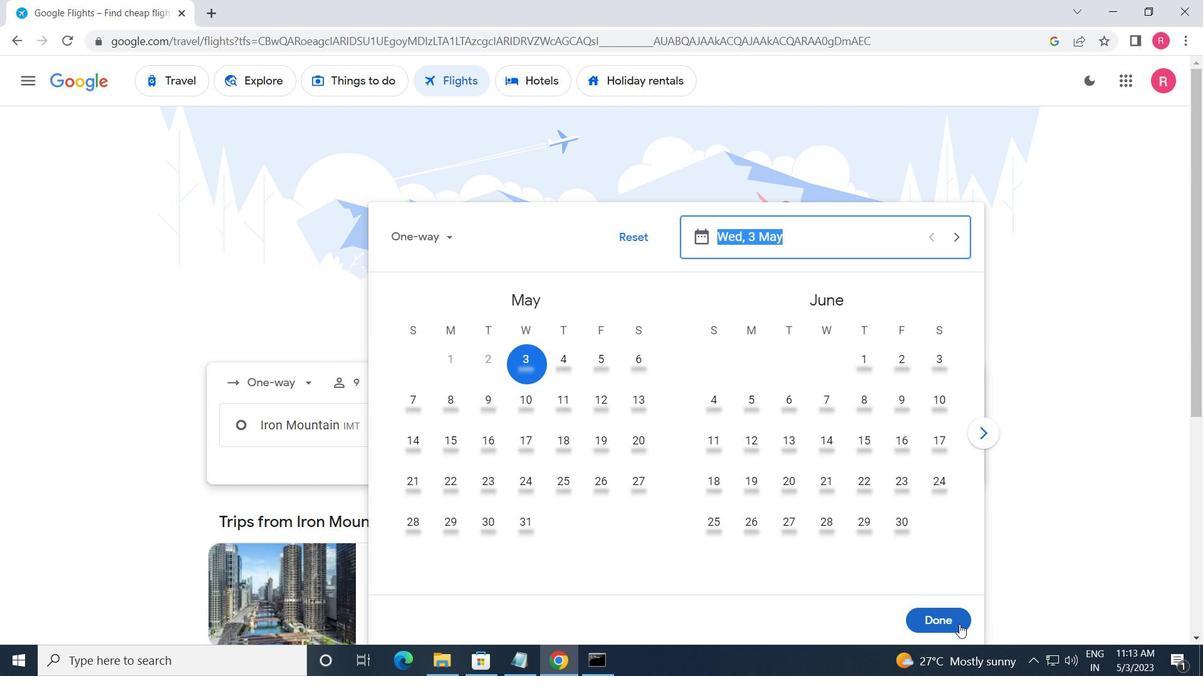 
Action: Mouse moved to (587, 460)
Screenshot: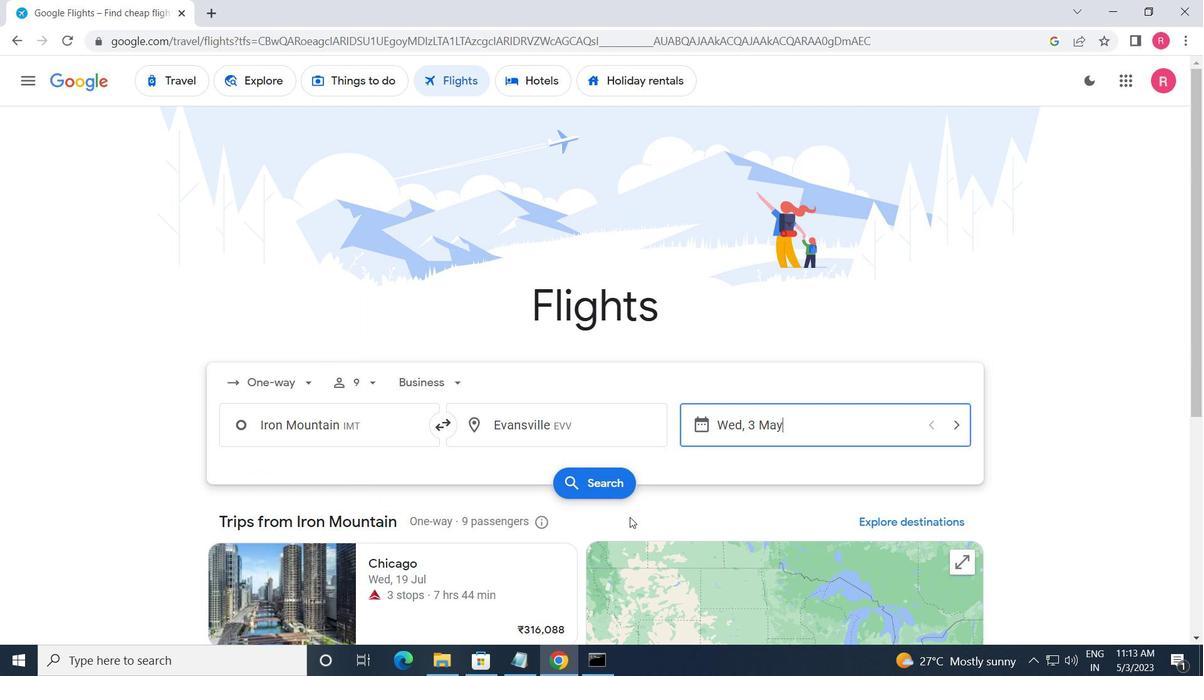 
Action: Mouse pressed left at (587, 460)
Screenshot: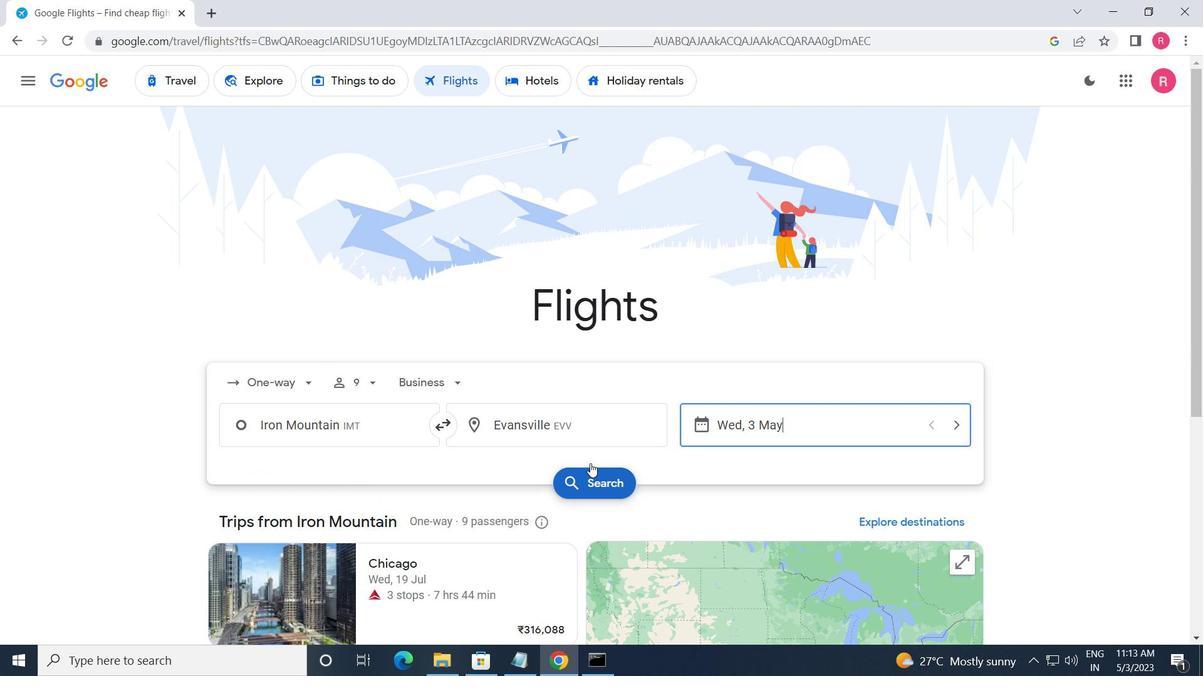 
Action: Mouse moved to (587, 479)
Screenshot: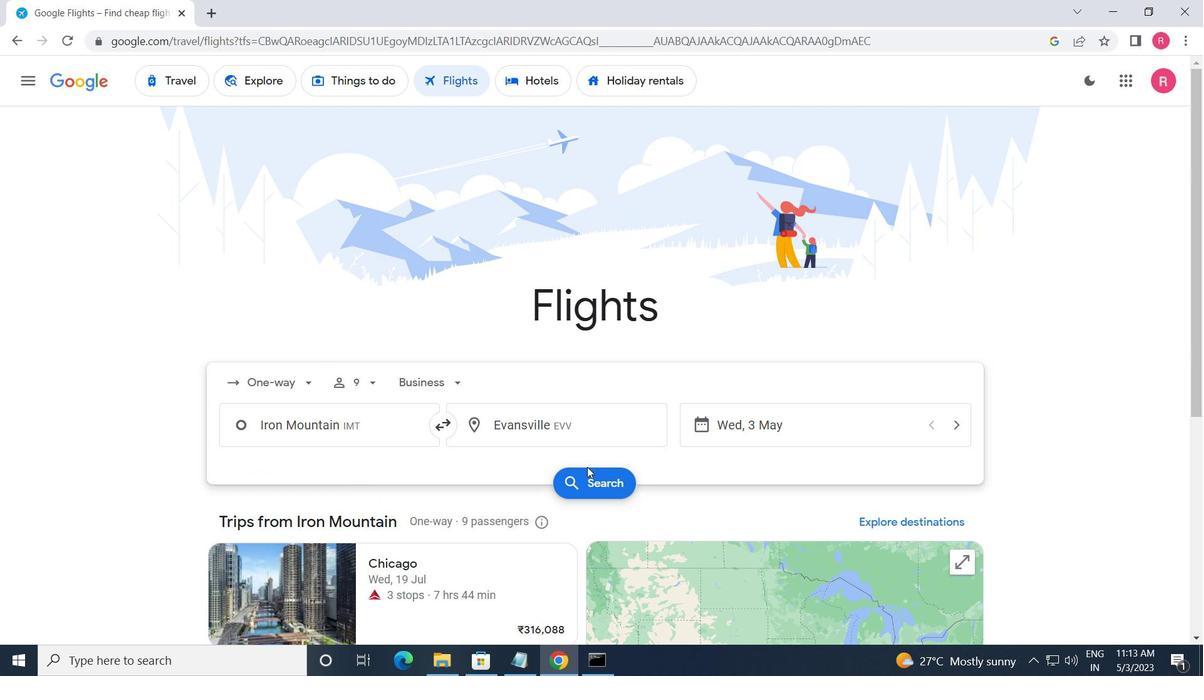 
Action: Mouse pressed left at (587, 479)
Screenshot: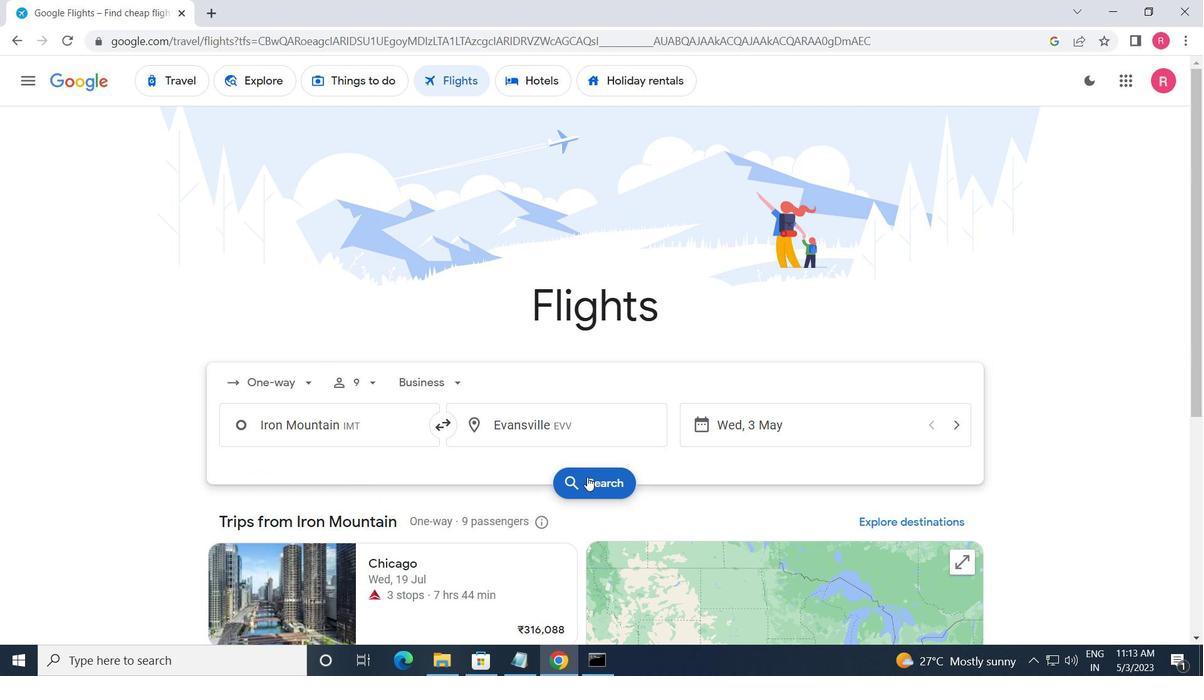
Action: Mouse moved to (206, 220)
Screenshot: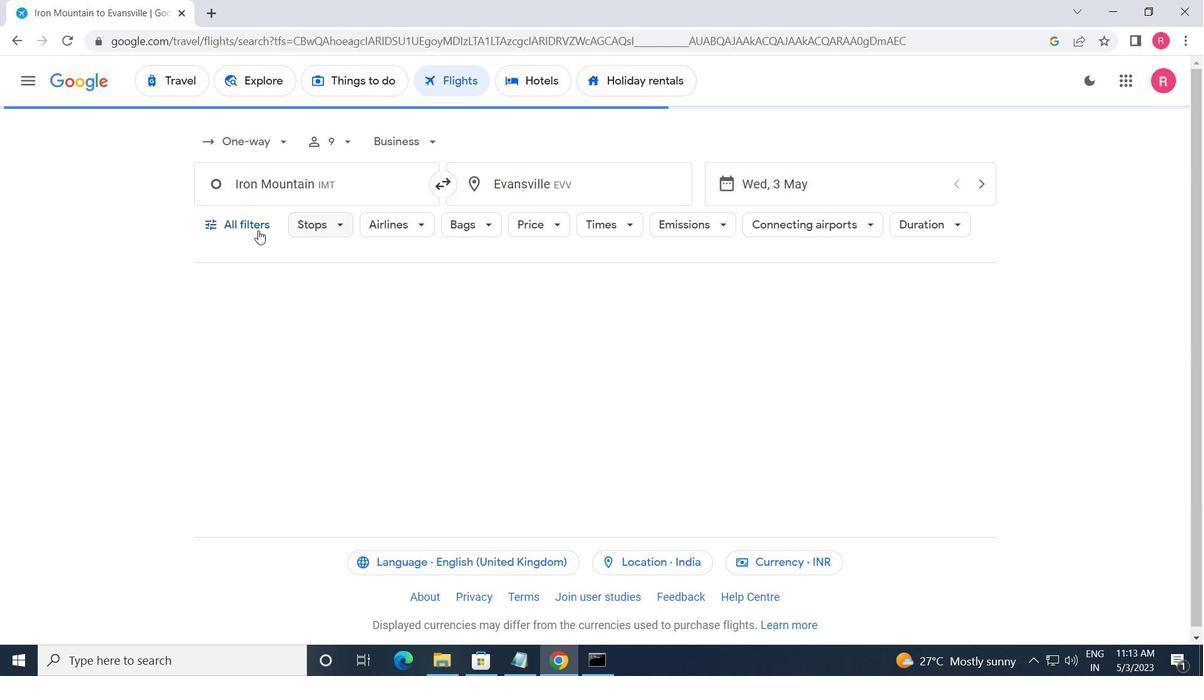 
Action: Mouse pressed left at (206, 220)
Screenshot: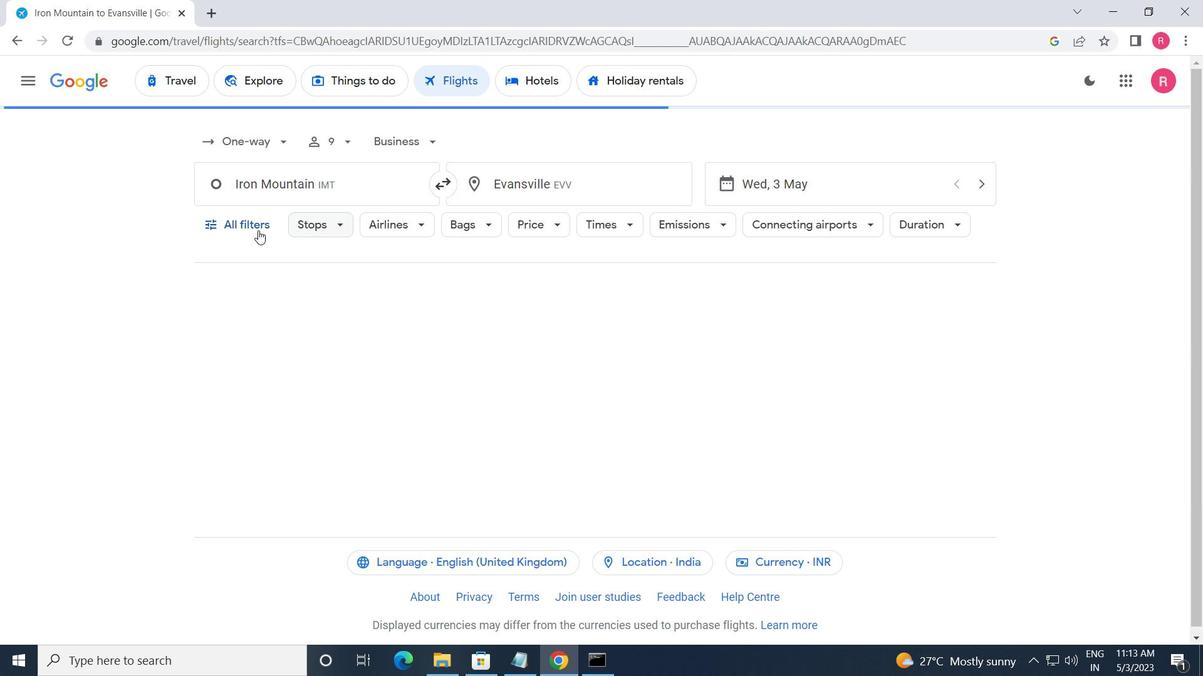
Action: Mouse moved to (340, 442)
Screenshot: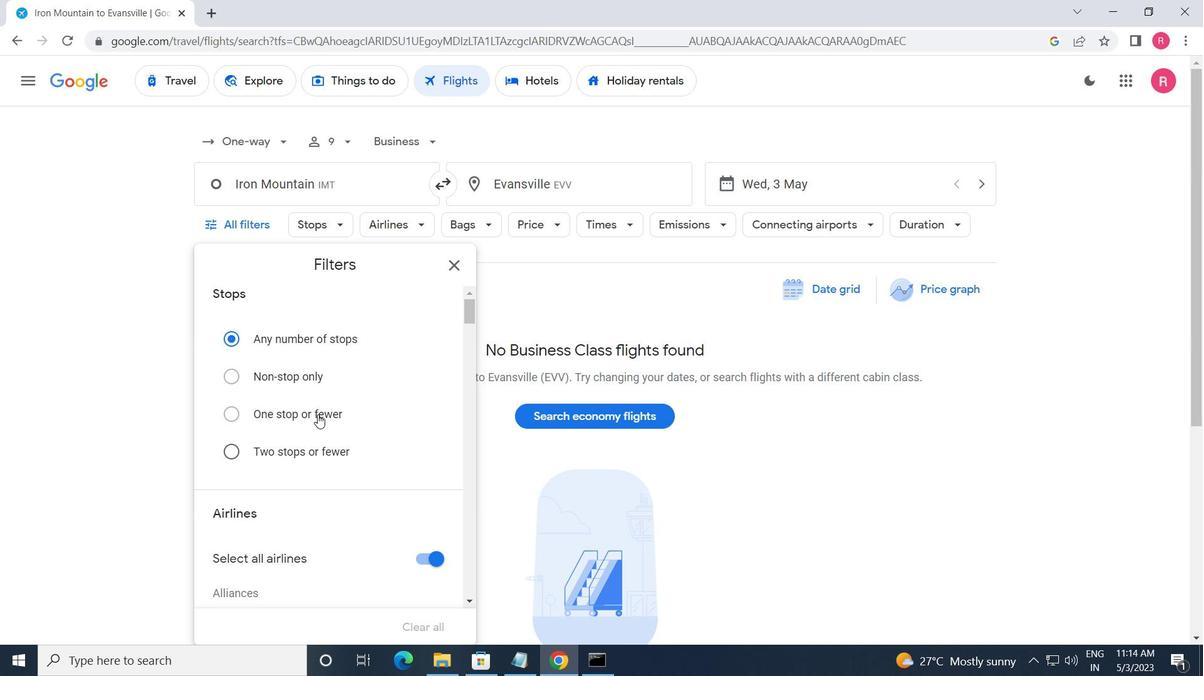 
Action: Mouse scrolled (340, 441) with delta (0, 0)
Screenshot: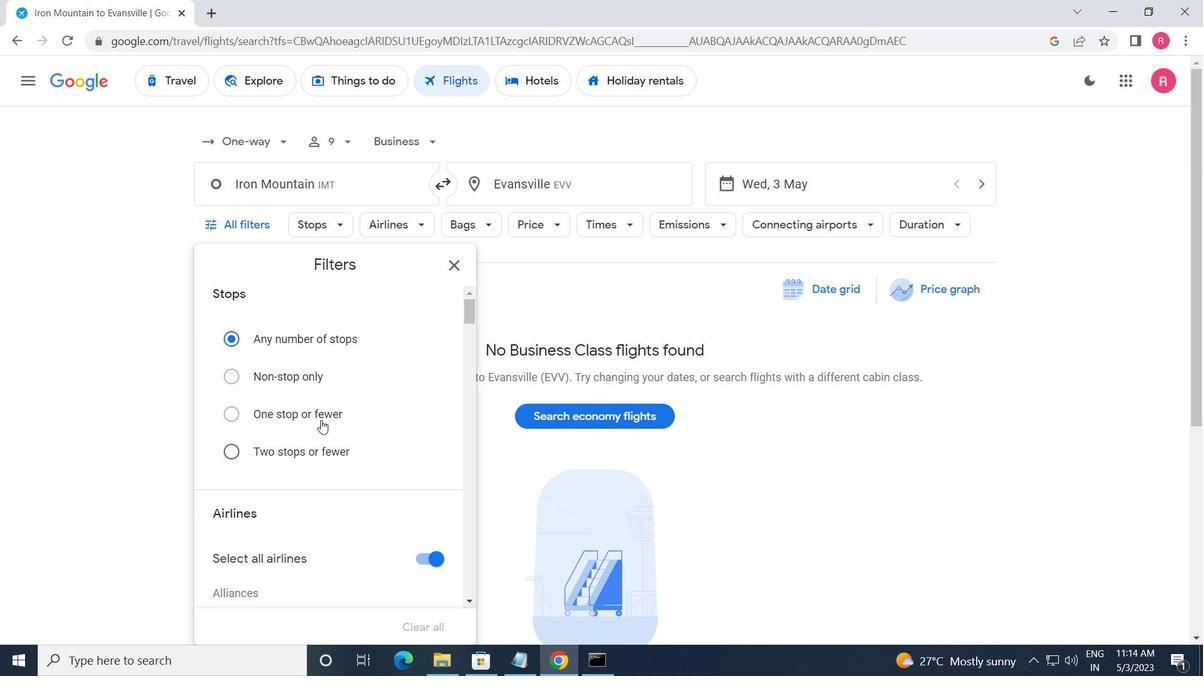
Action: Mouse moved to (340, 442)
Screenshot: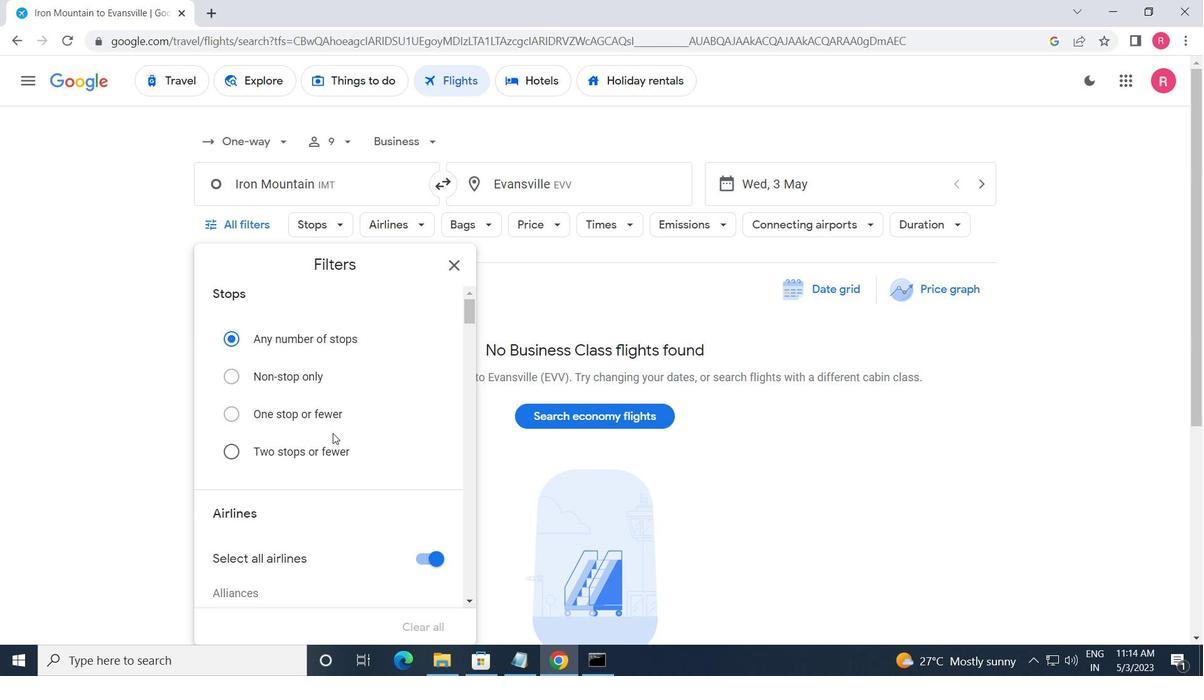 
Action: Mouse scrolled (340, 441) with delta (0, 0)
Screenshot: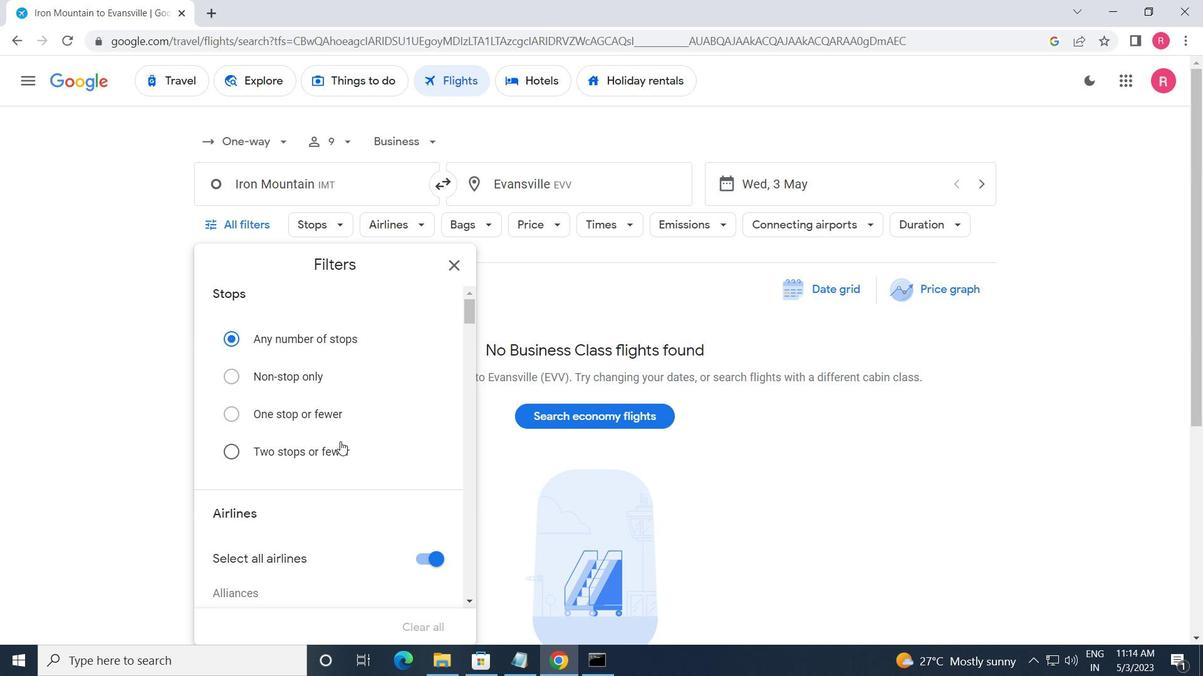 
Action: Mouse moved to (340, 444)
Screenshot: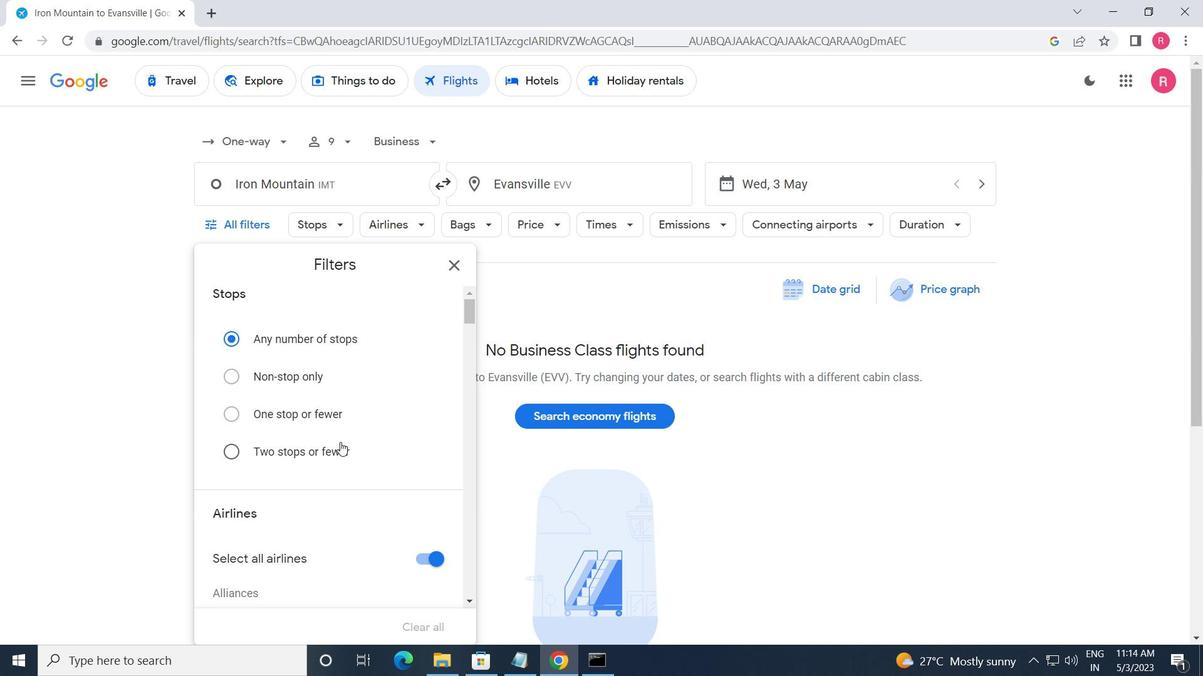 
Action: Mouse scrolled (340, 444) with delta (0, 0)
Screenshot: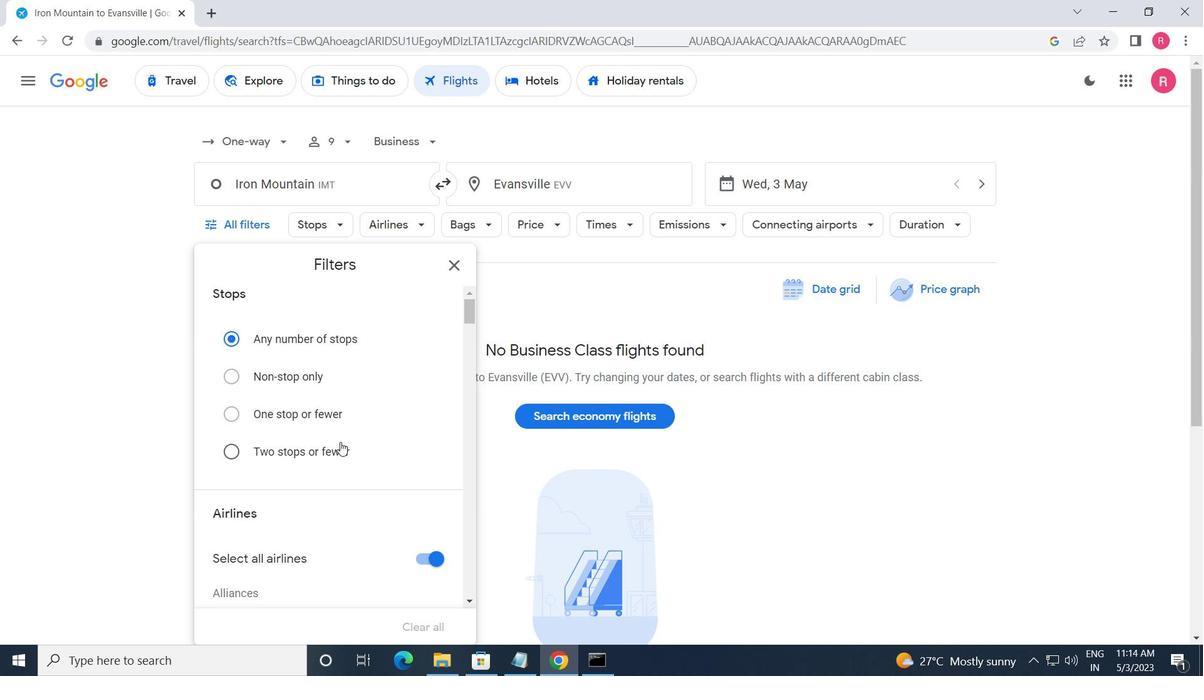 
Action: Mouse moved to (340, 445)
Screenshot: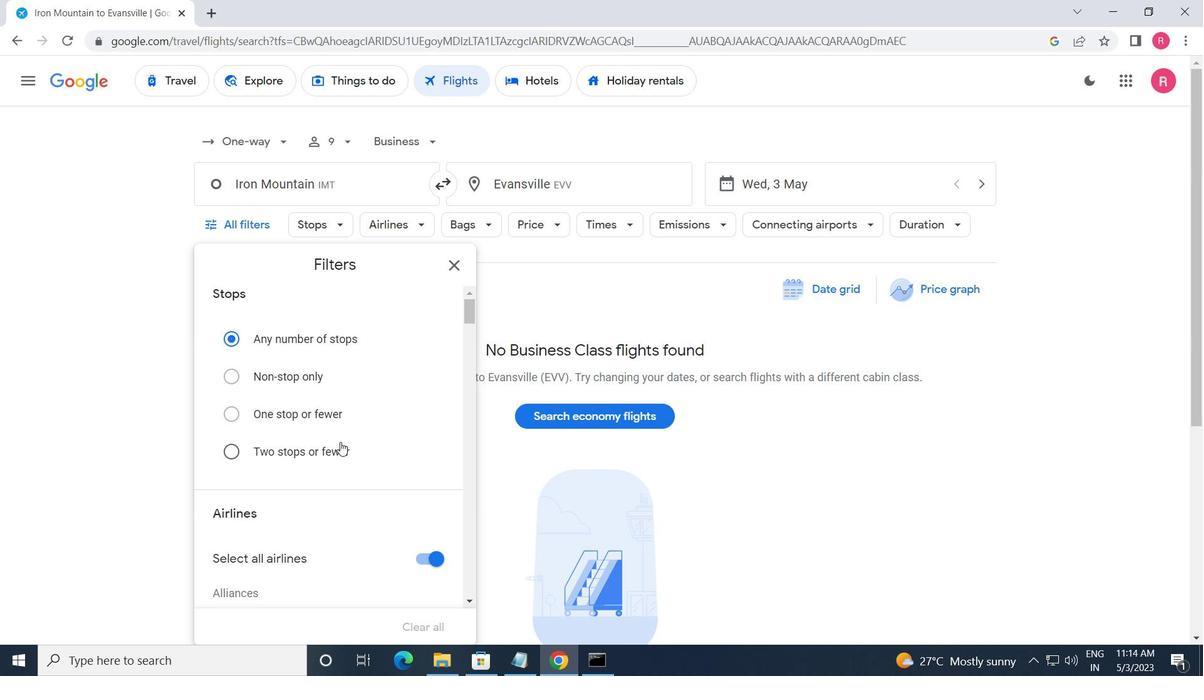 
Action: Mouse scrolled (340, 444) with delta (0, 0)
Screenshot: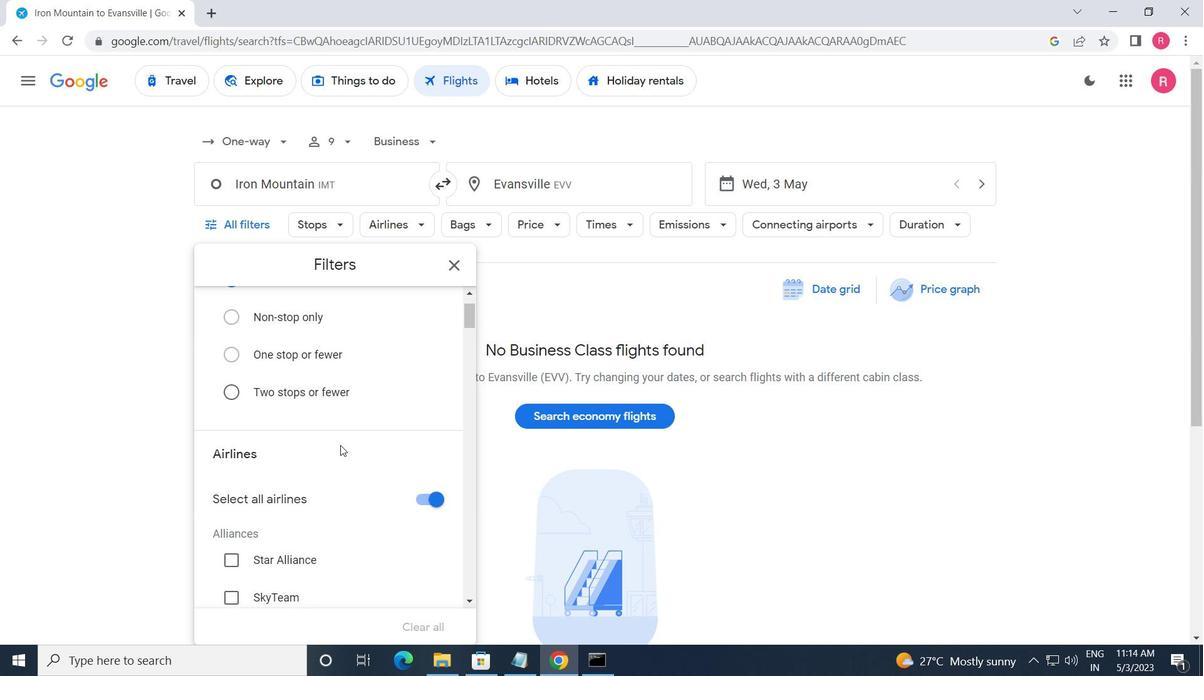 
Action: Mouse scrolled (340, 444) with delta (0, 0)
Screenshot: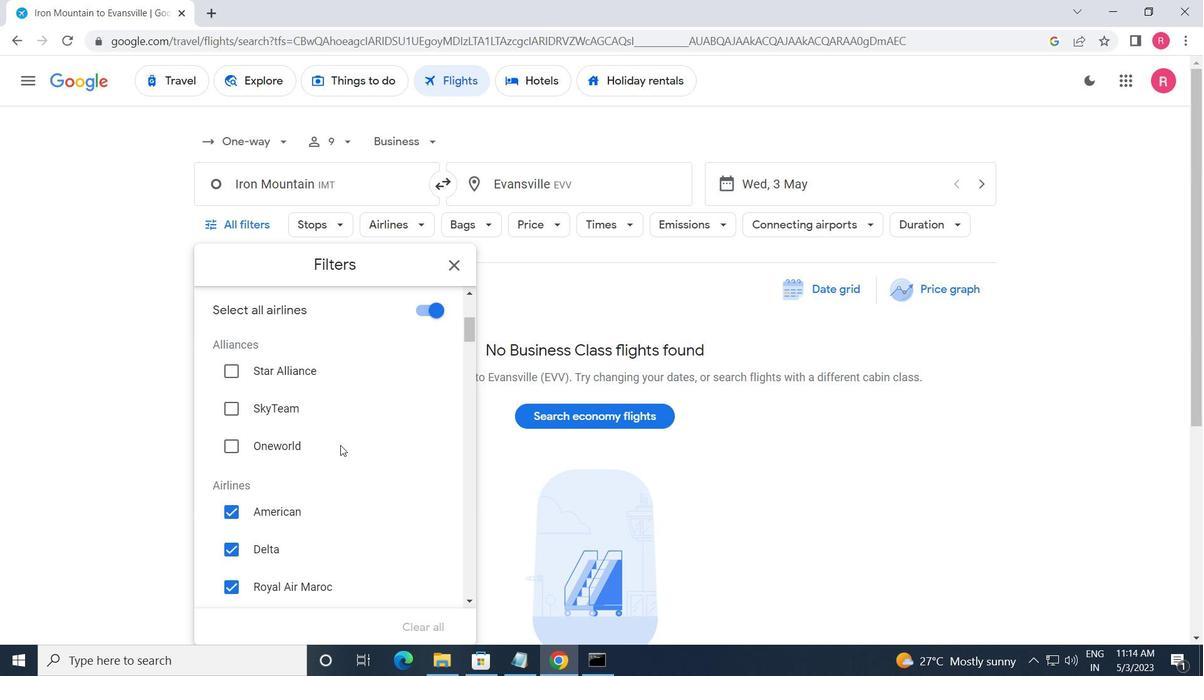 
Action: Mouse moved to (387, 365)
Screenshot: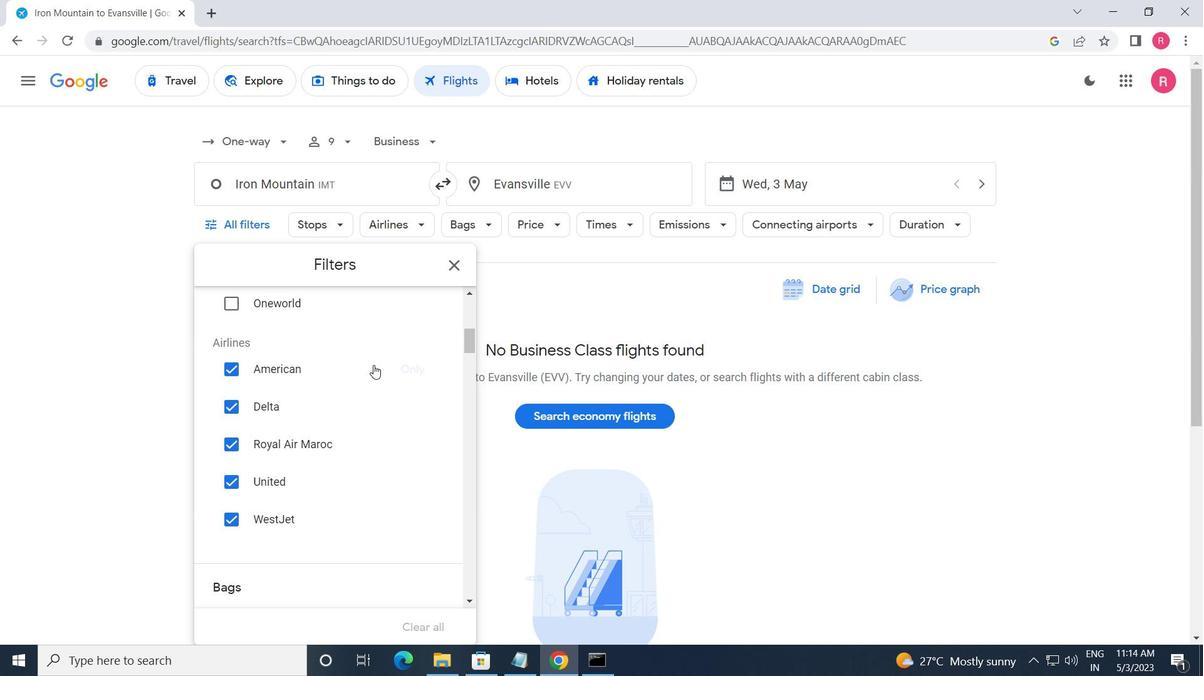 
Action: Mouse pressed left at (387, 365)
Screenshot: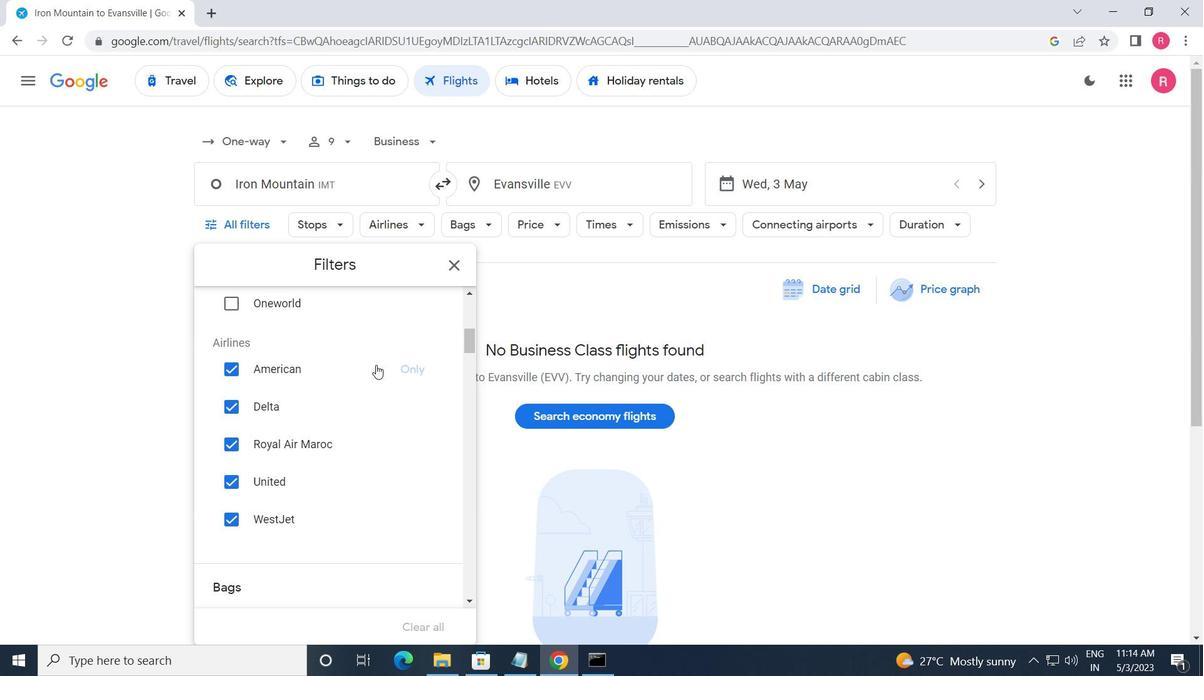 
Action: Mouse moved to (376, 412)
Screenshot: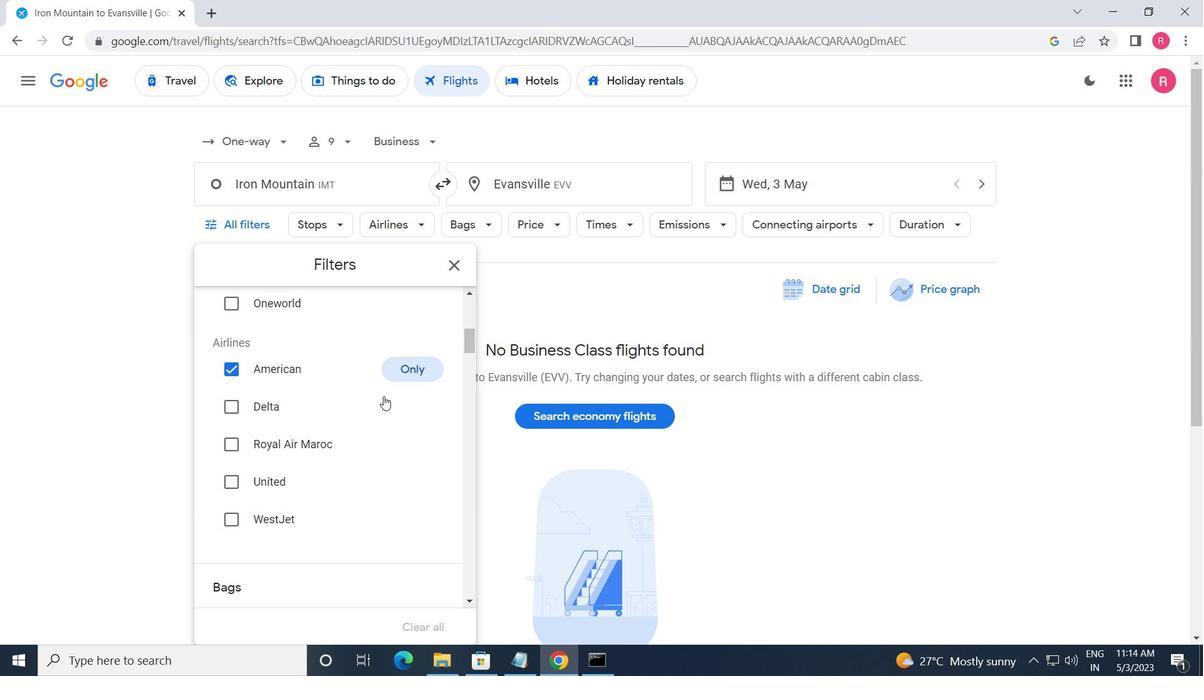 
Action: Mouse scrolled (376, 411) with delta (0, 0)
Screenshot: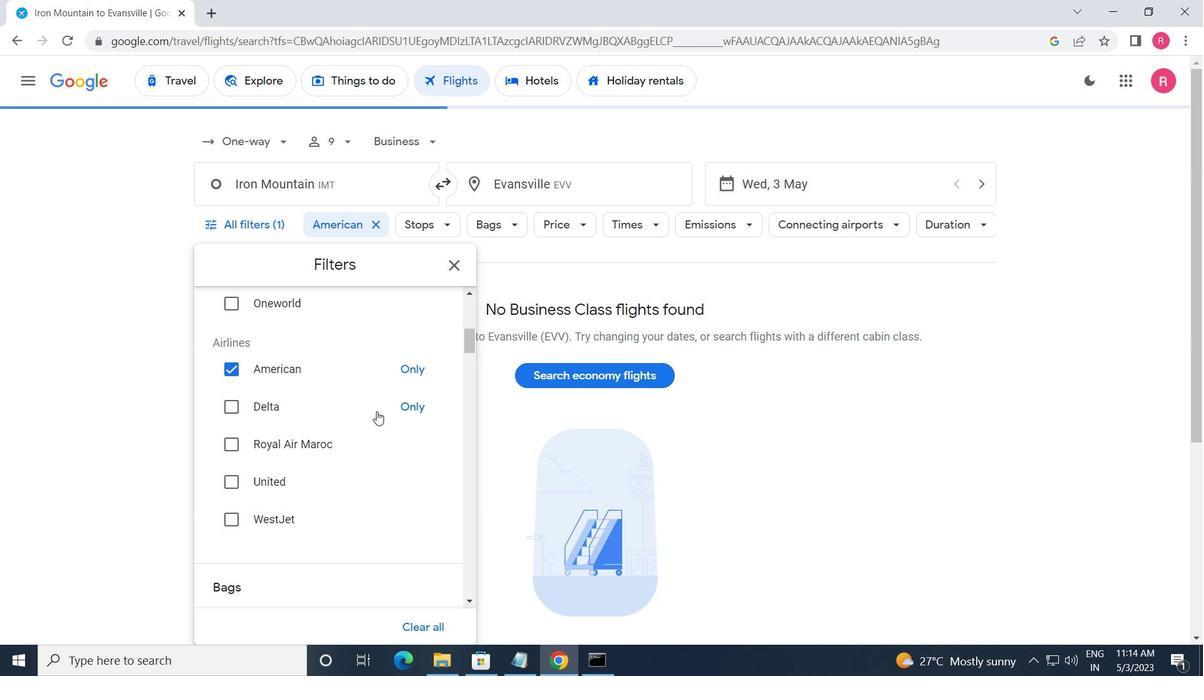 
Action: Mouse scrolled (376, 411) with delta (0, 0)
Screenshot: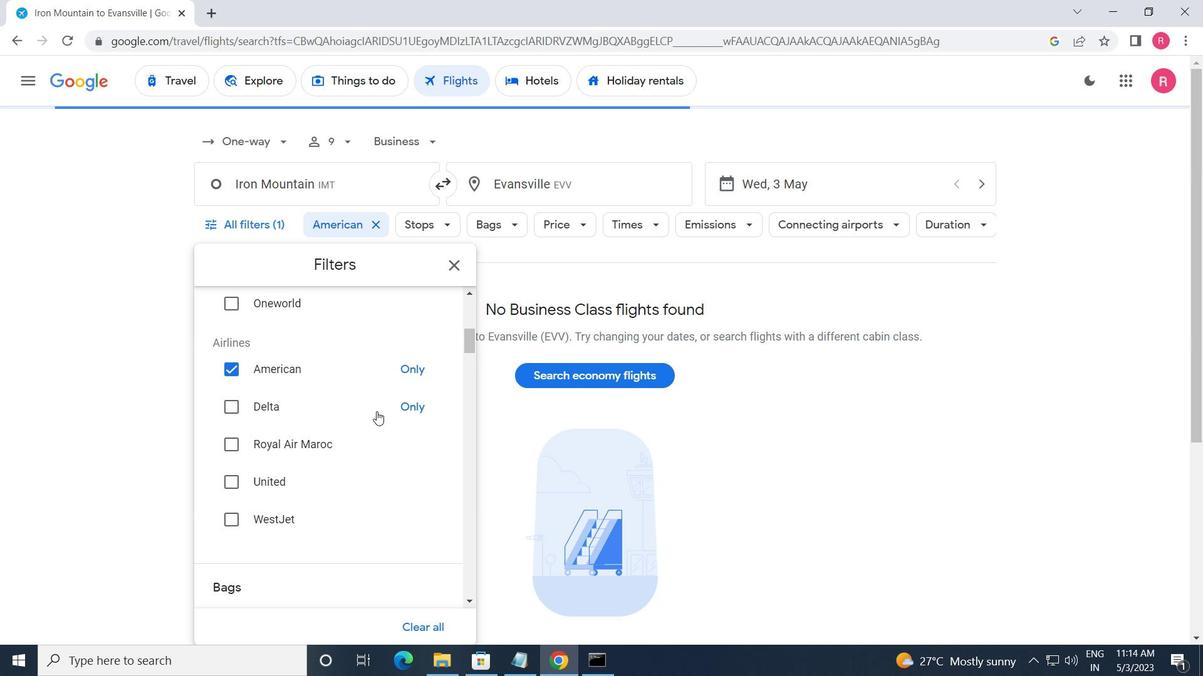 
Action: Mouse moved to (425, 501)
Screenshot: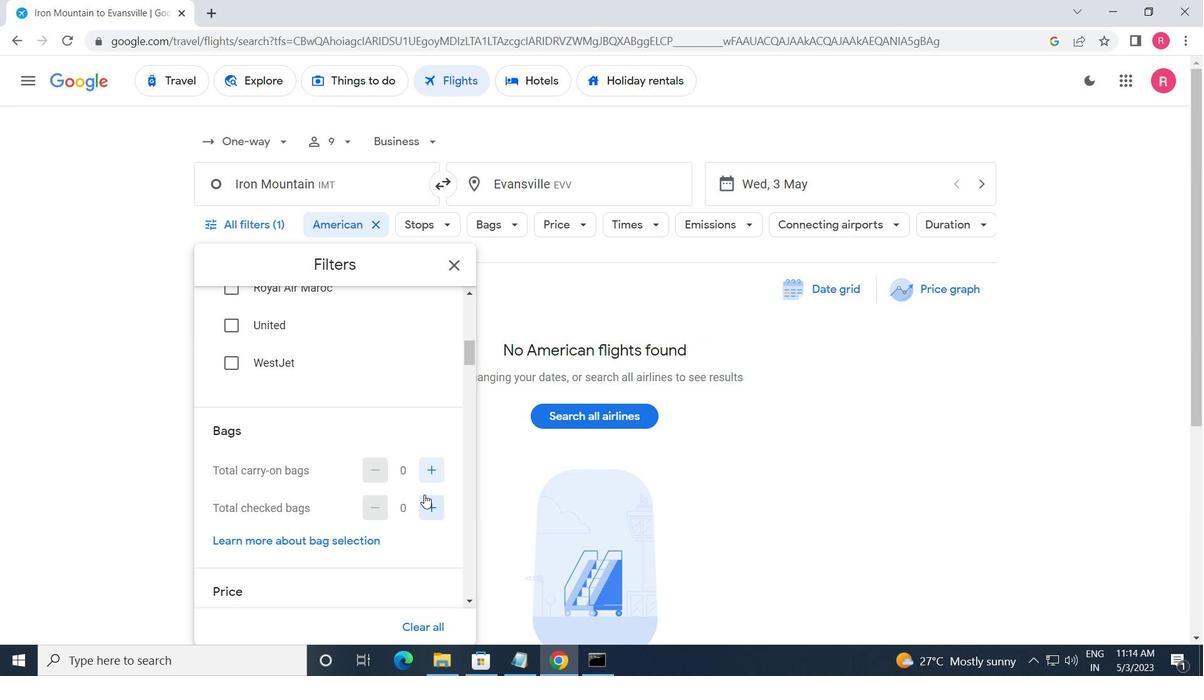 
Action: Mouse pressed left at (425, 501)
Screenshot: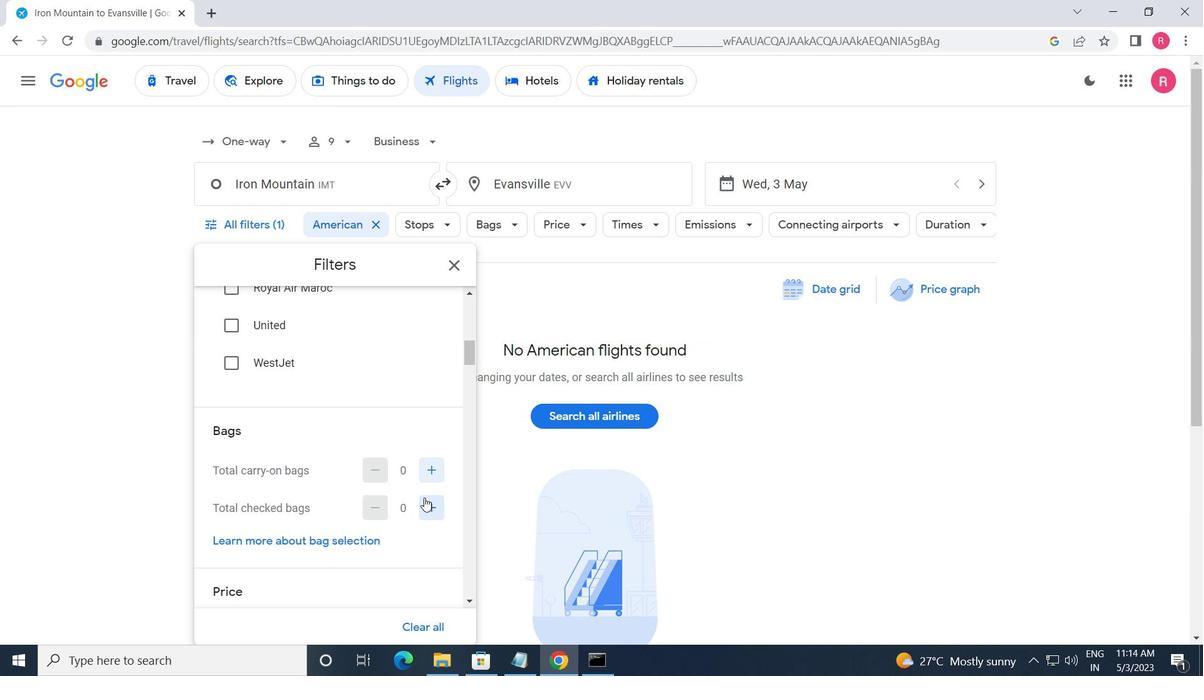 
Action: Mouse moved to (426, 501)
Screenshot: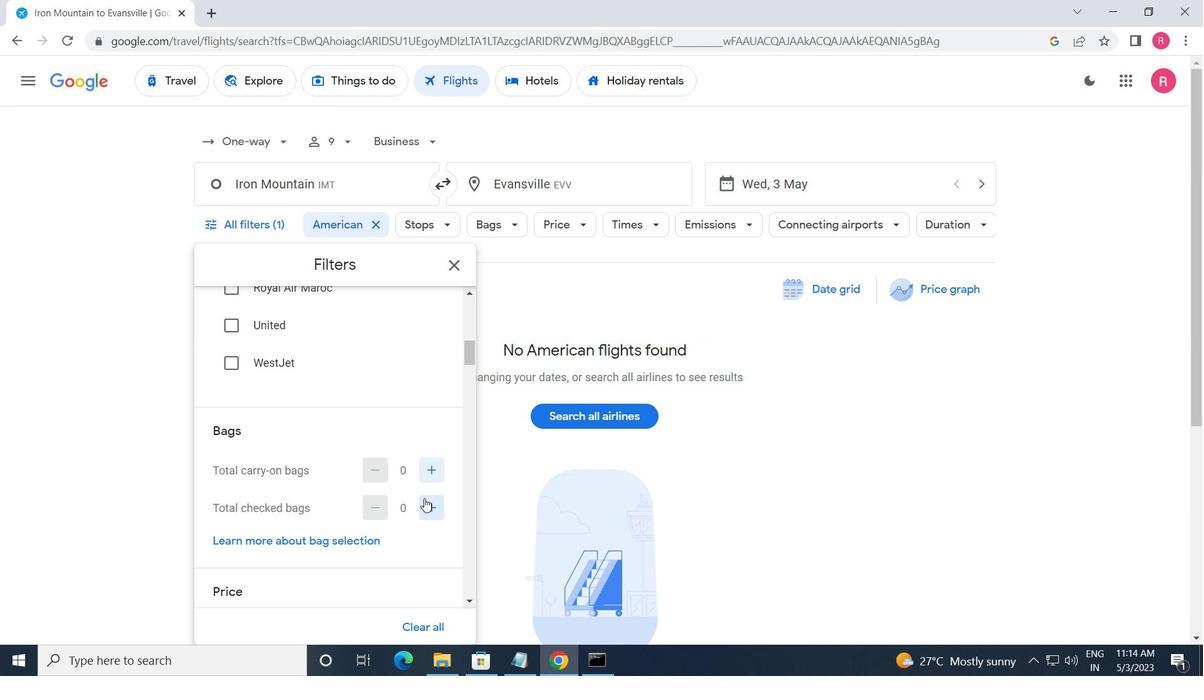 
Action: Mouse pressed left at (426, 501)
Screenshot: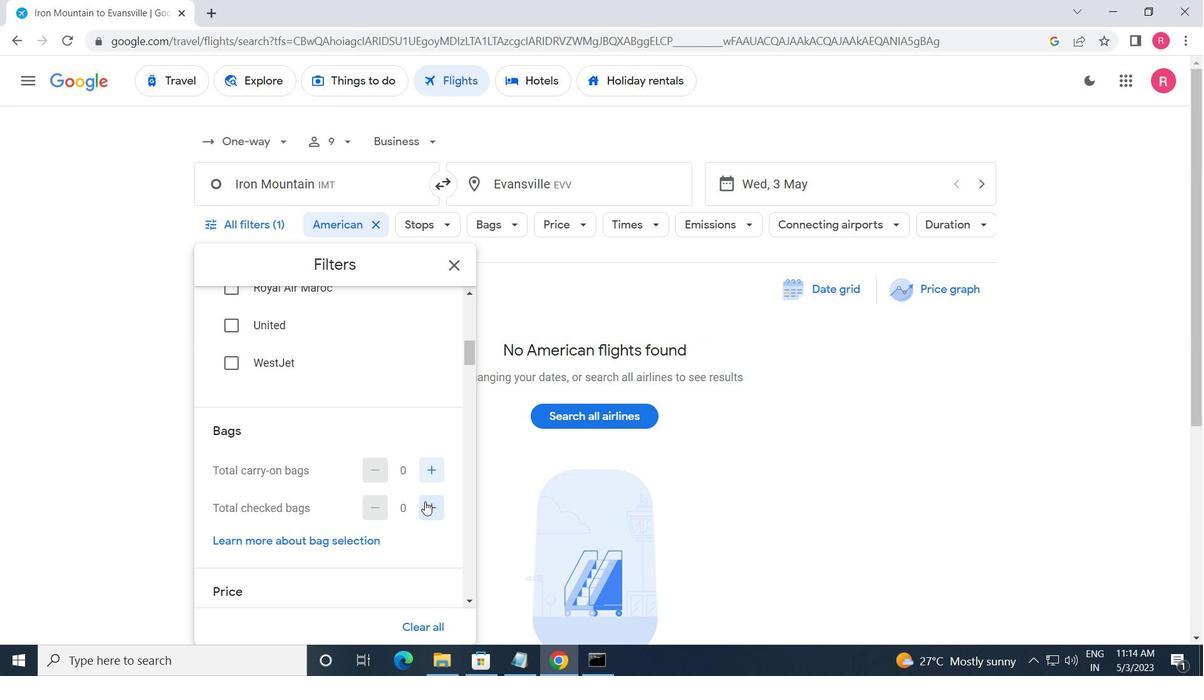 
Action: Mouse pressed left at (426, 501)
Screenshot: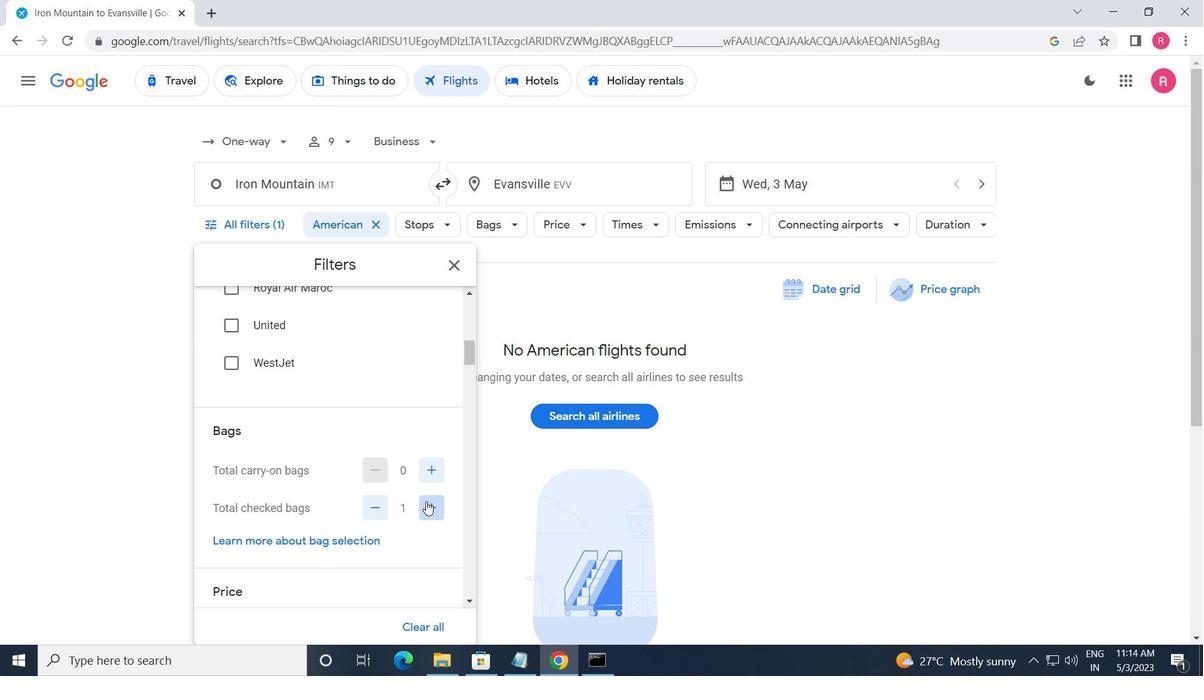 
Action: Mouse pressed left at (426, 501)
Screenshot: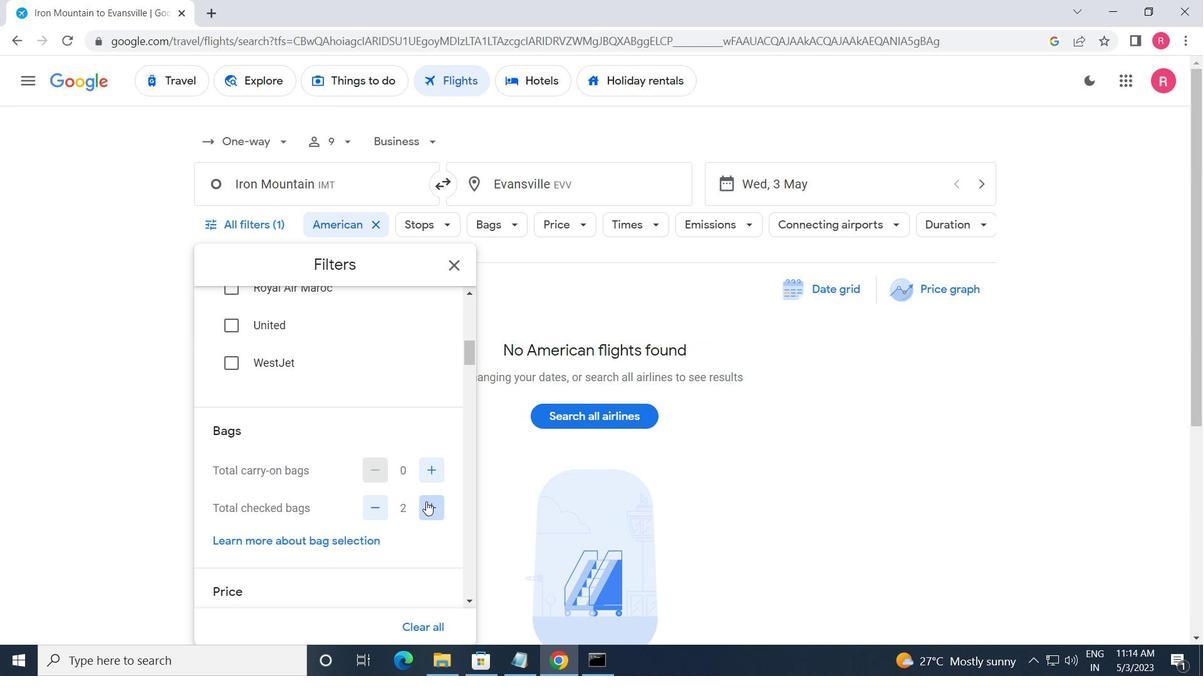 
Action: Mouse pressed left at (426, 501)
Screenshot: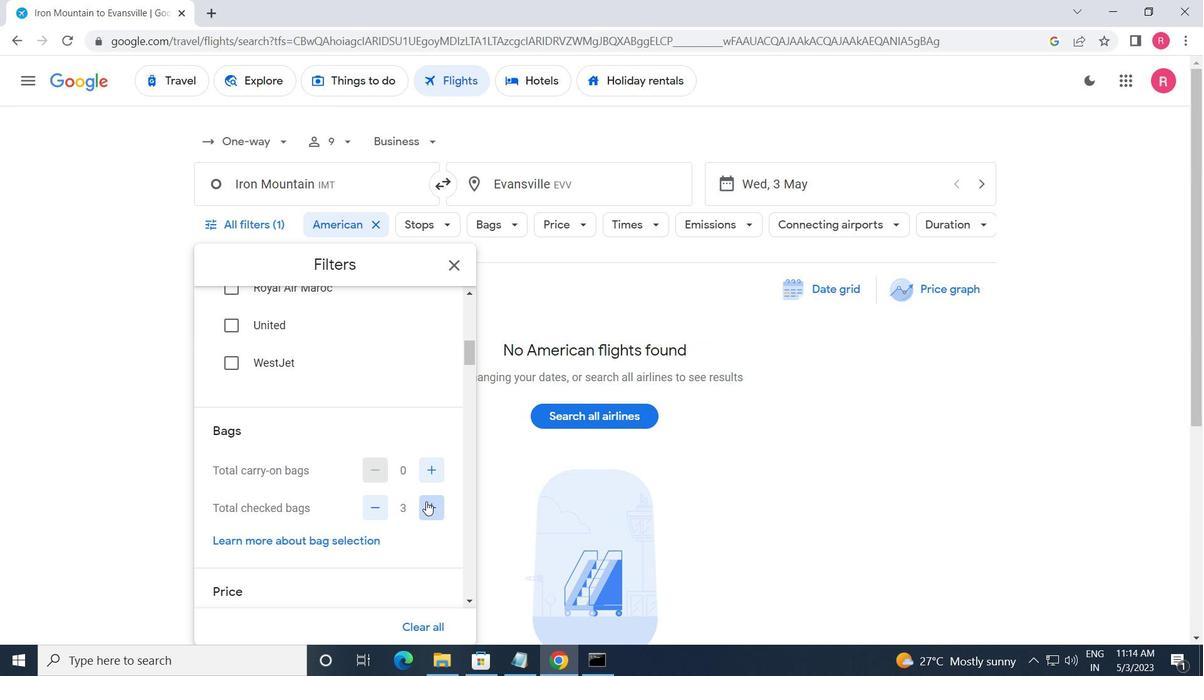 
Action: Mouse pressed left at (426, 501)
Screenshot: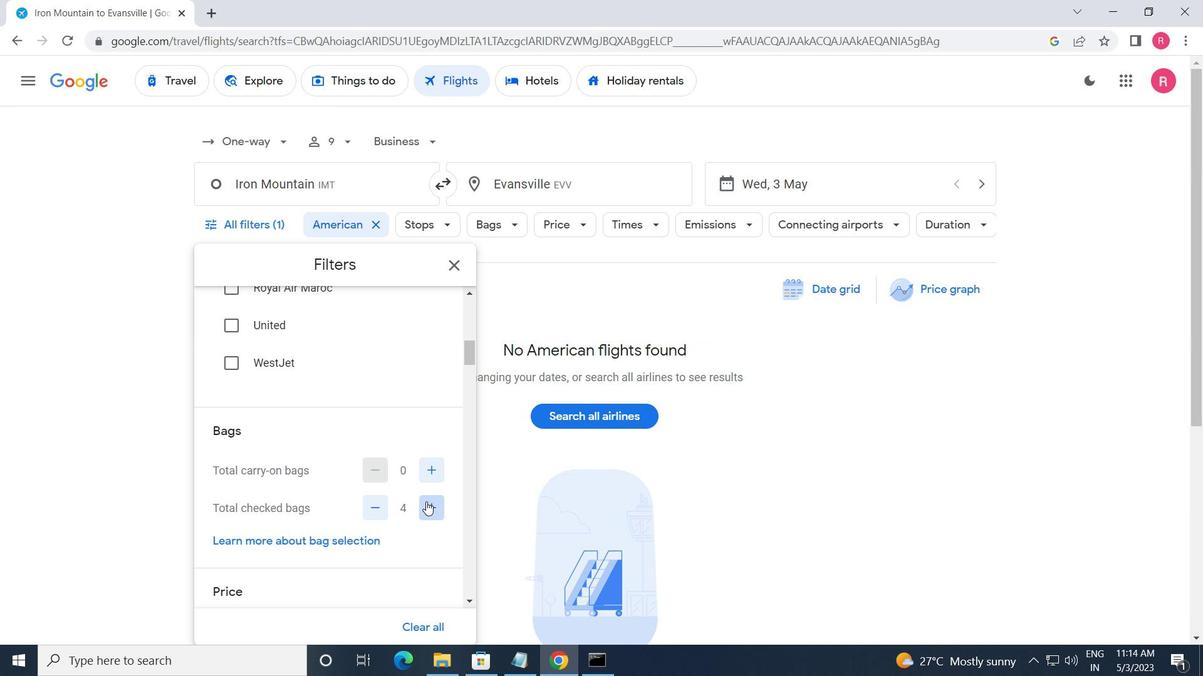 
Action: Mouse pressed left at (426, 501)
Screenshot: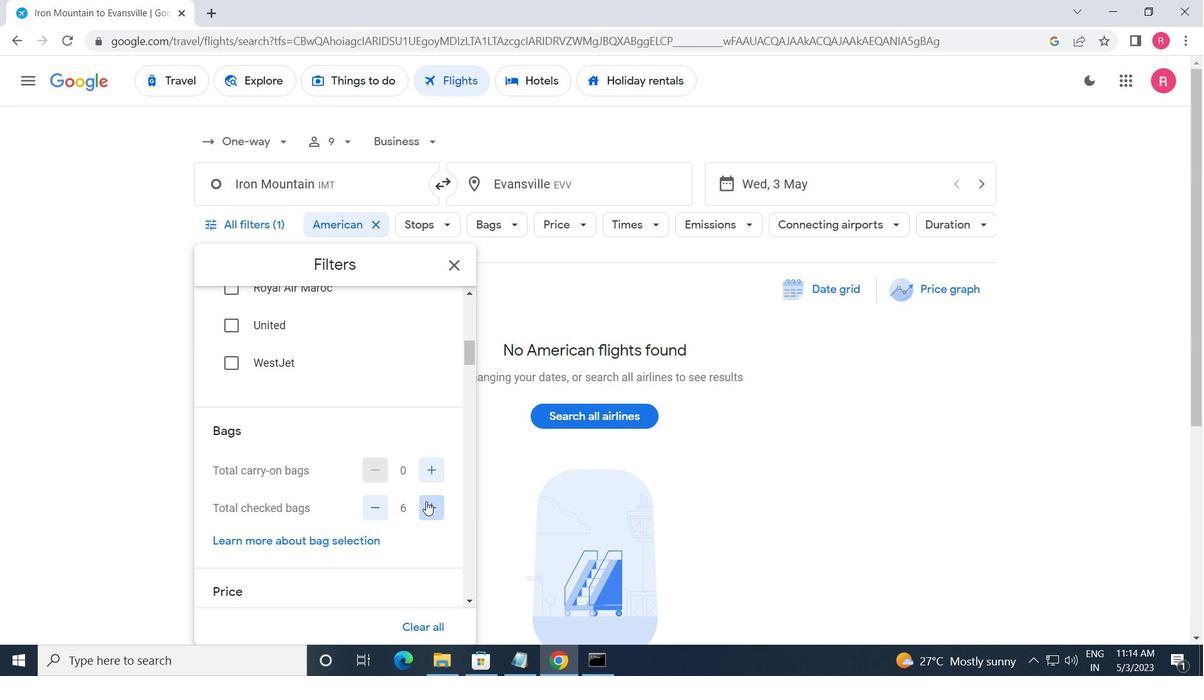 
Action: Mouse pressed left at (426, 501)
Screenshot: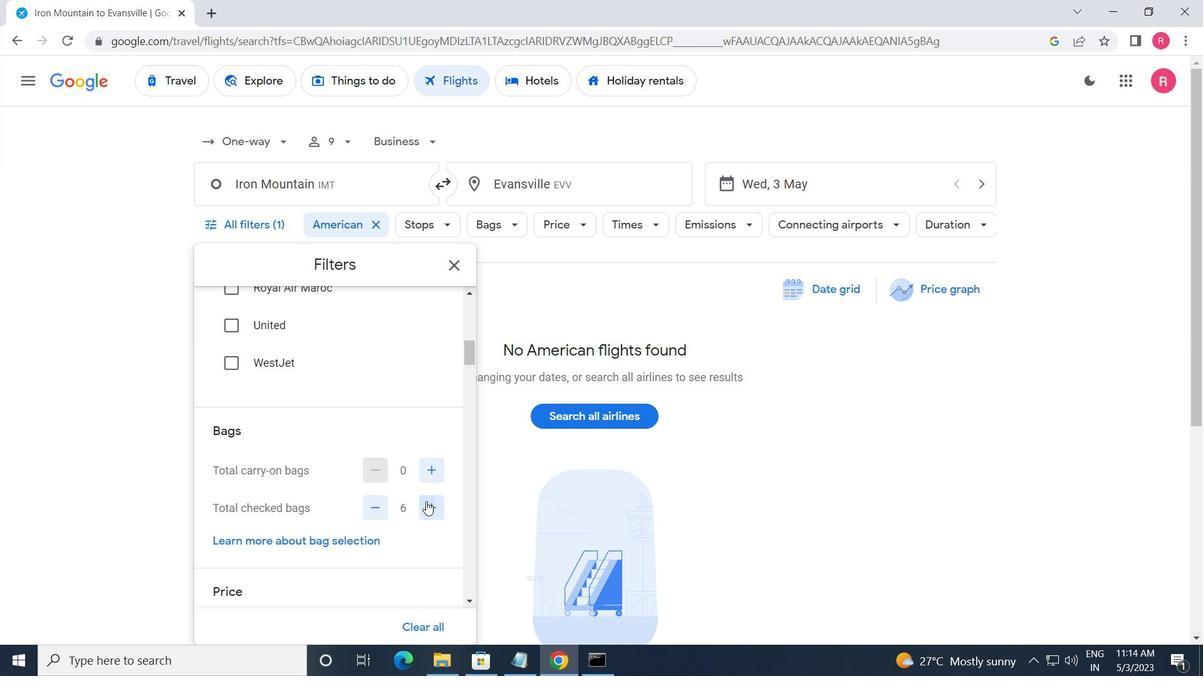 
Action: Mouse scrolled (426, 501) with delta (0, 0)
Screenshot: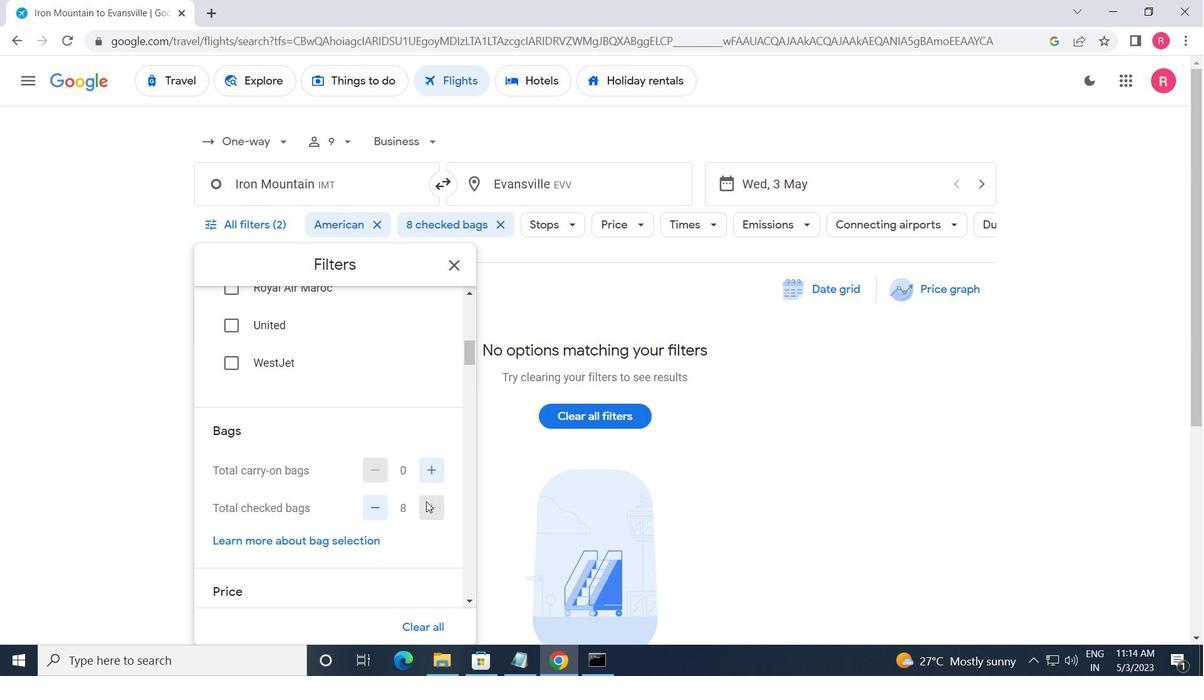 
Action: Mouse scrolled (426, 501) with delta (0, 0)
Screenshot: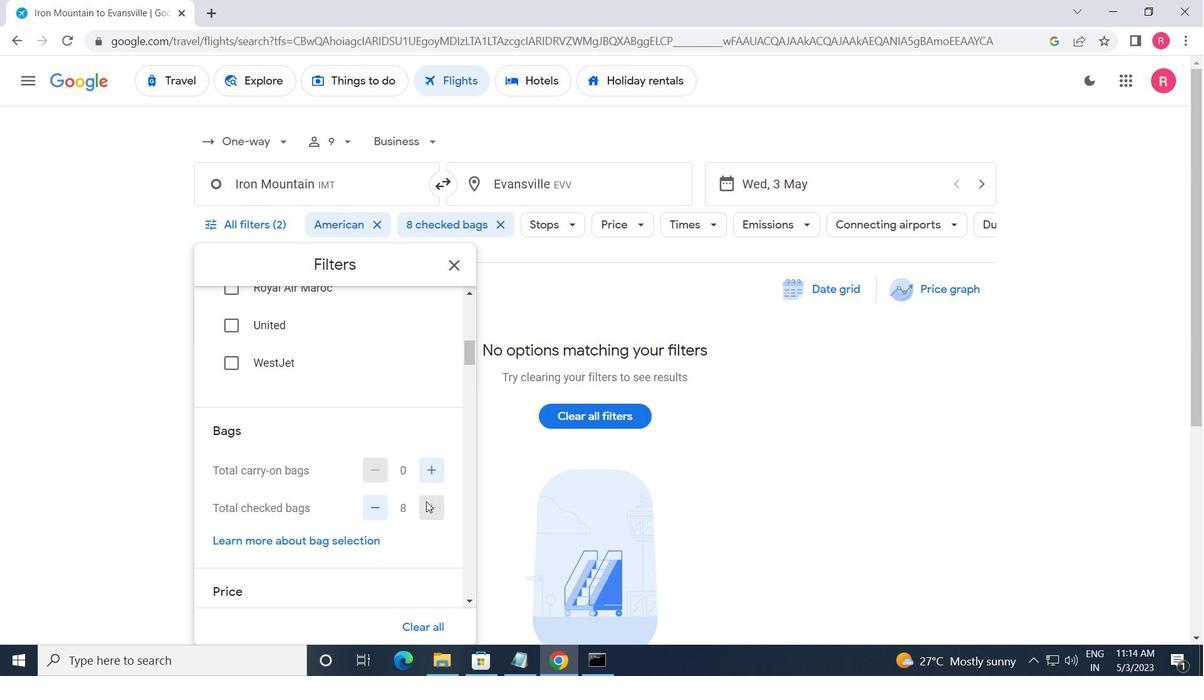 
Action: Mouse moved to (438, 505)
Screenshot: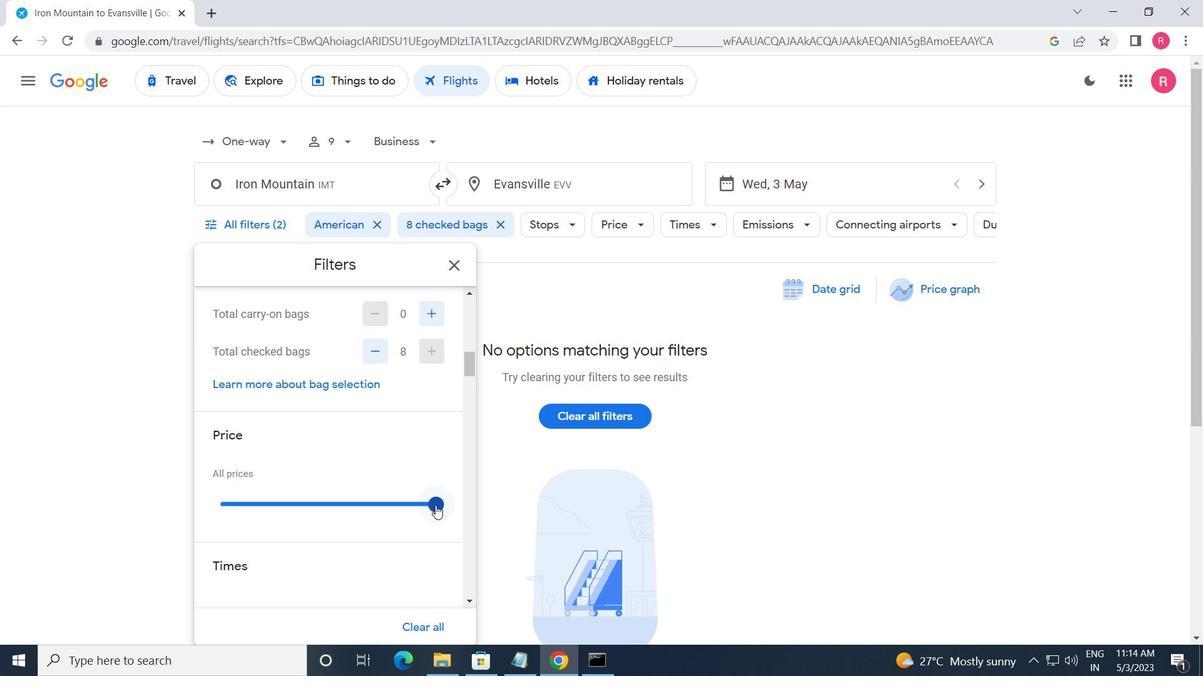 
Action: Mouse pressed left at (438, 505)
Screenshot: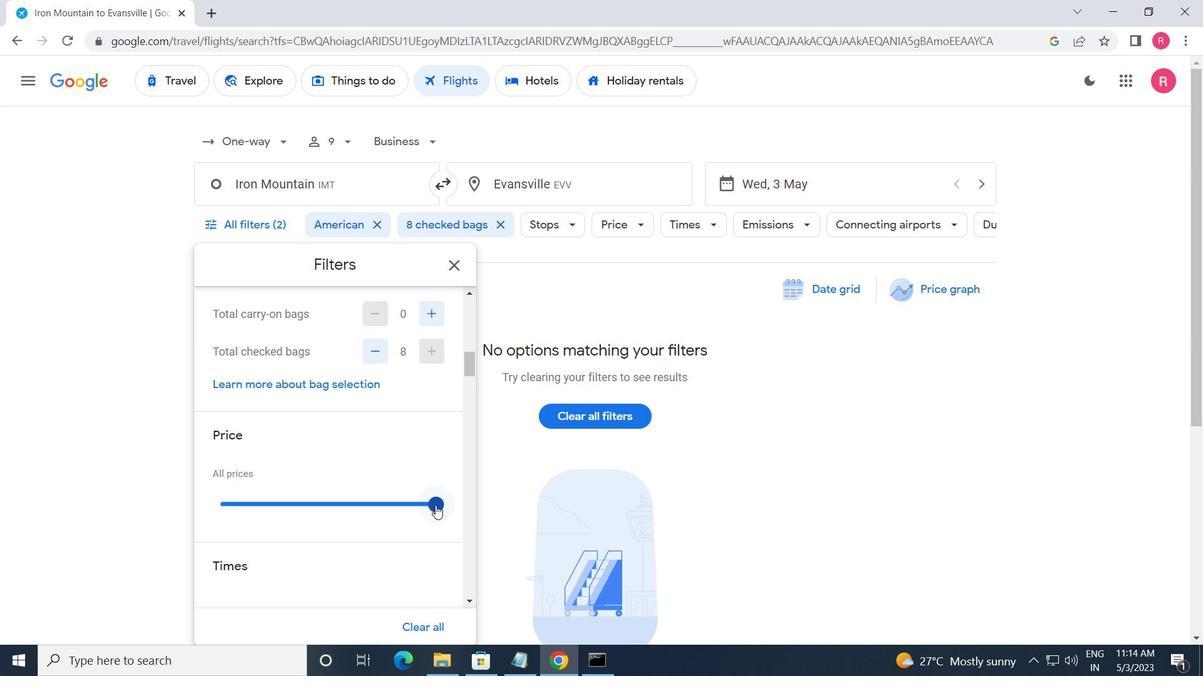 
Action: Mouse moved to (439, 505)
Screenshot: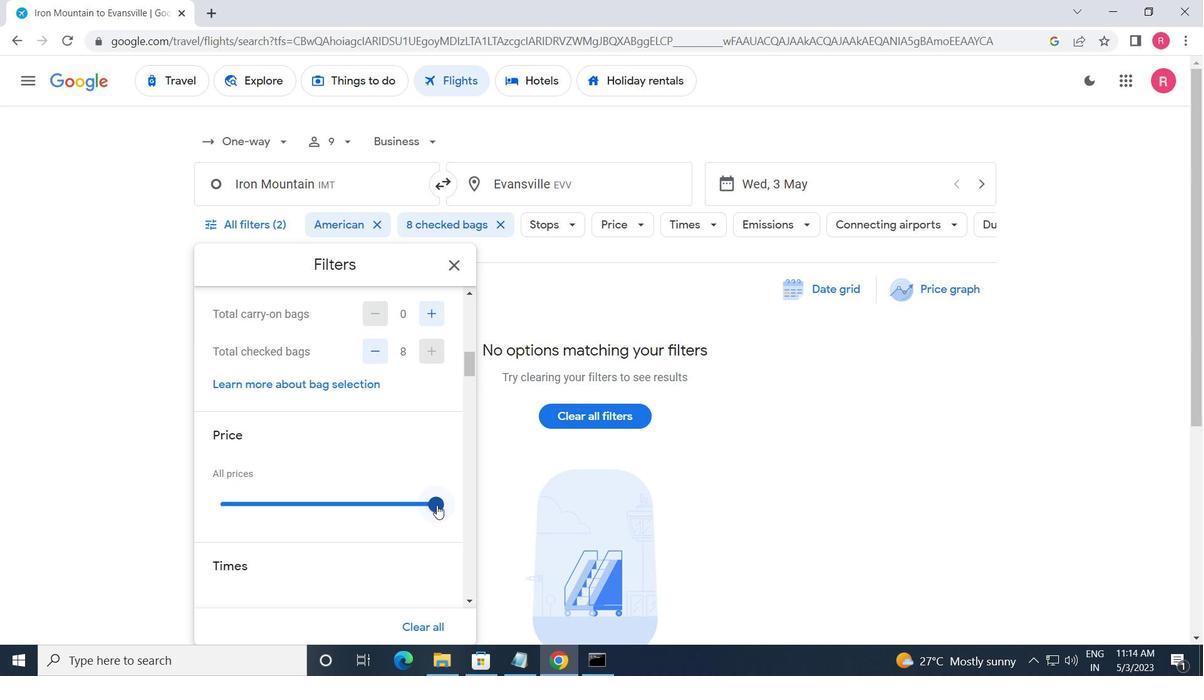 
Action: Mouse scrolled (439, 505) with delta (0, 0)
Screenshot: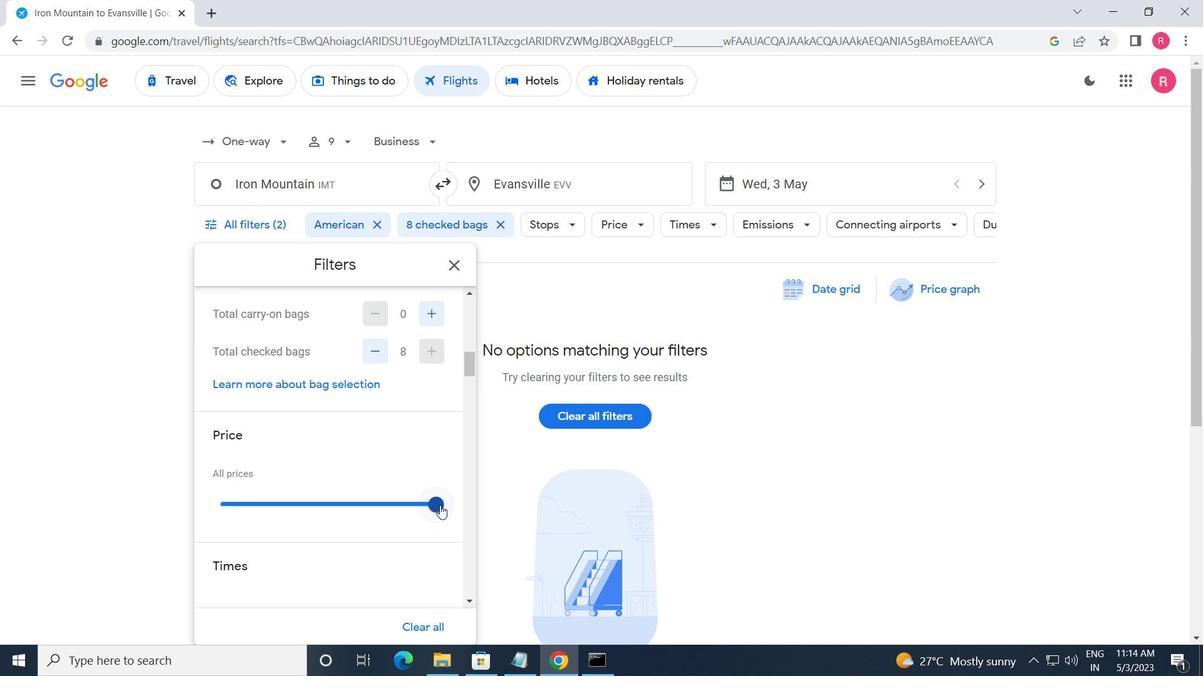 
Action: Mouse moved to (320, 510)
Screenshot: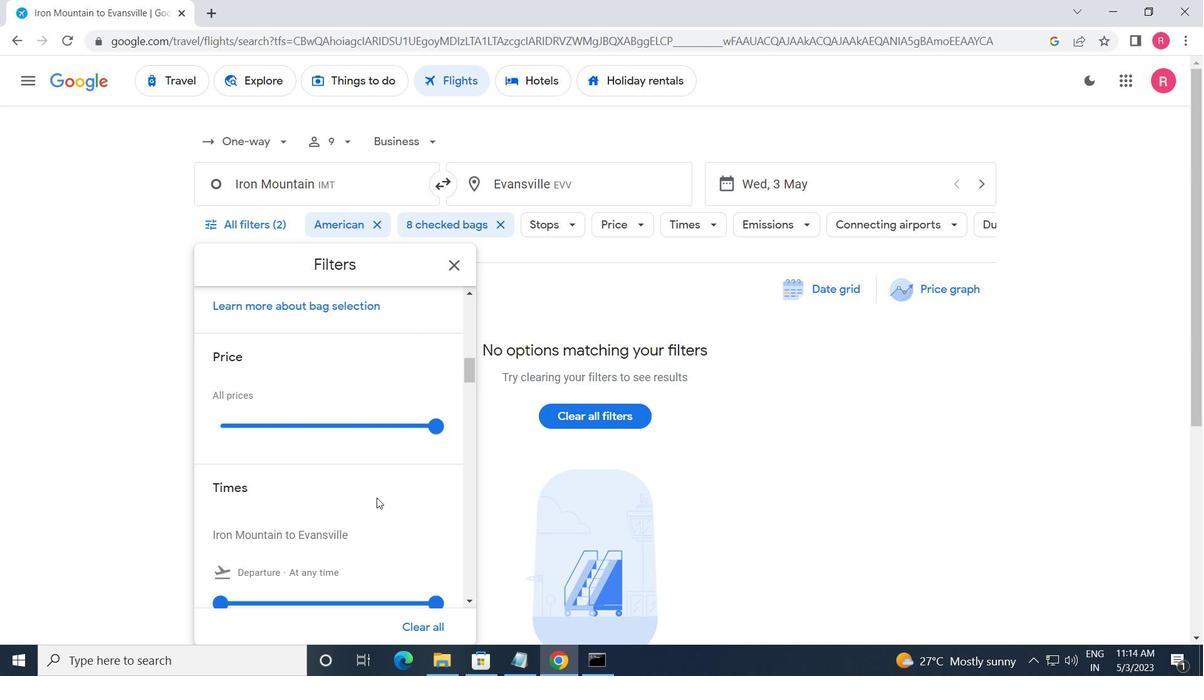 
Action: Mouse scrolled (320, 509) with delta (0, 0)
Screenshot: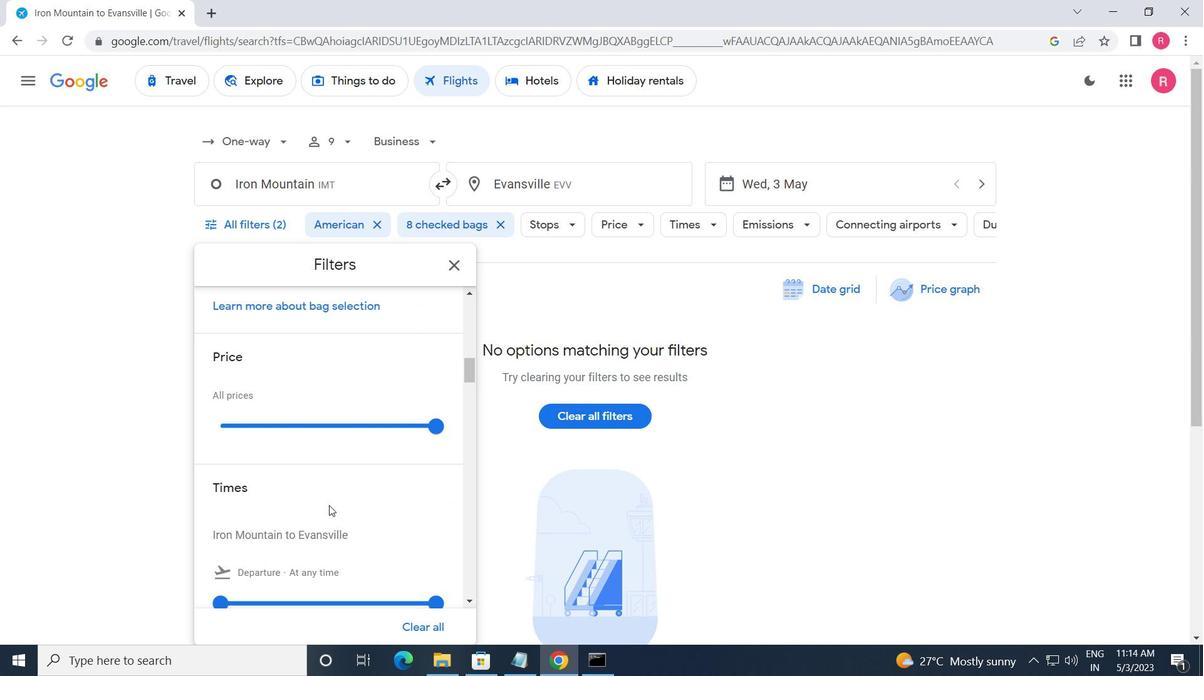
Action: Mouse scrolled (320, 509) with delta (0, 0)
Screenshot: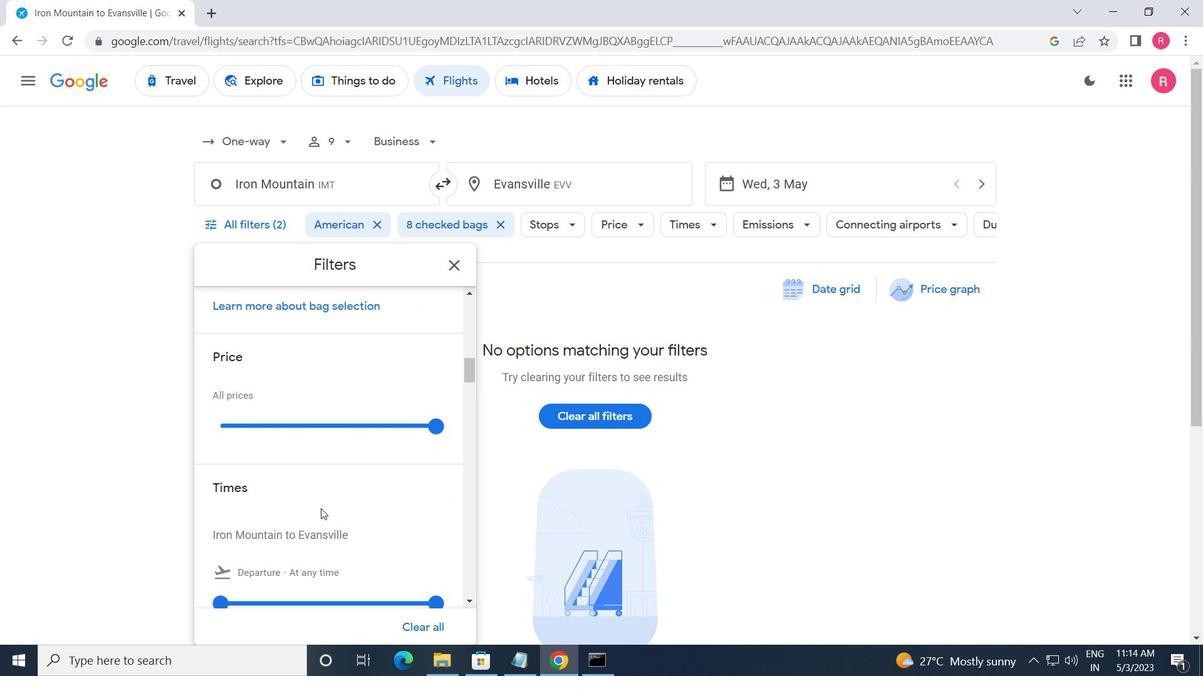 
Action: Mouse moved to (226, 455)
Screenshot: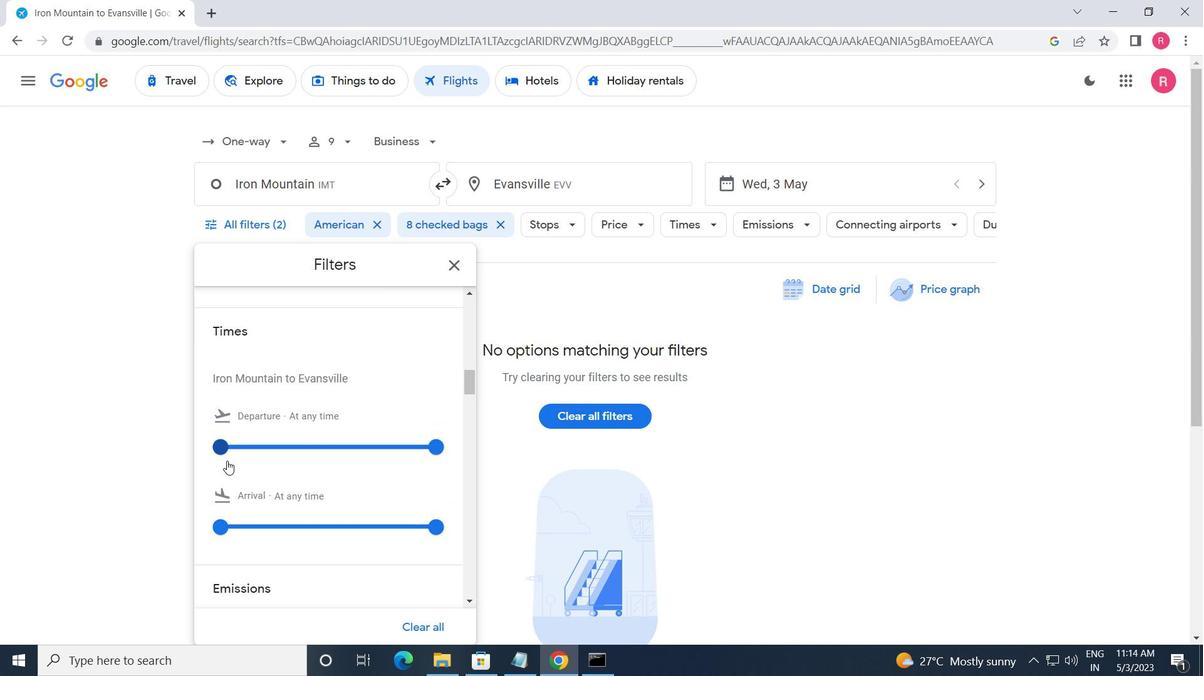
Action: Mouse pressed left at (226, 455)
Screenshot: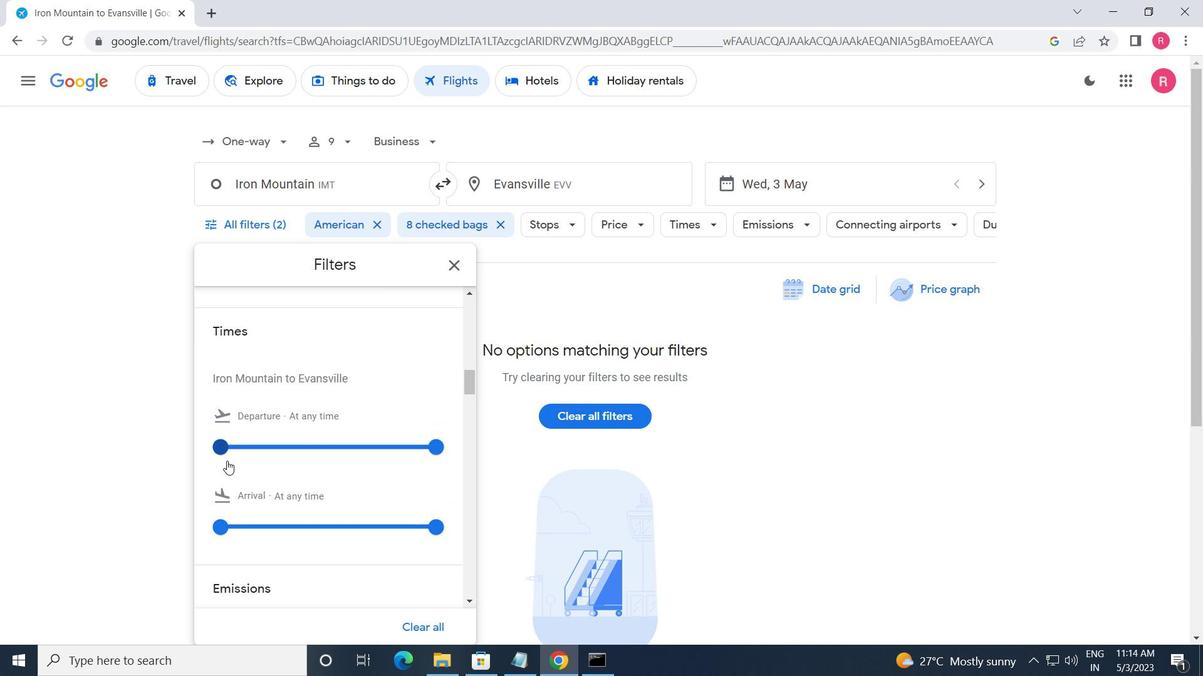
Action: Mouse moved to (435, 449)
Screenshot: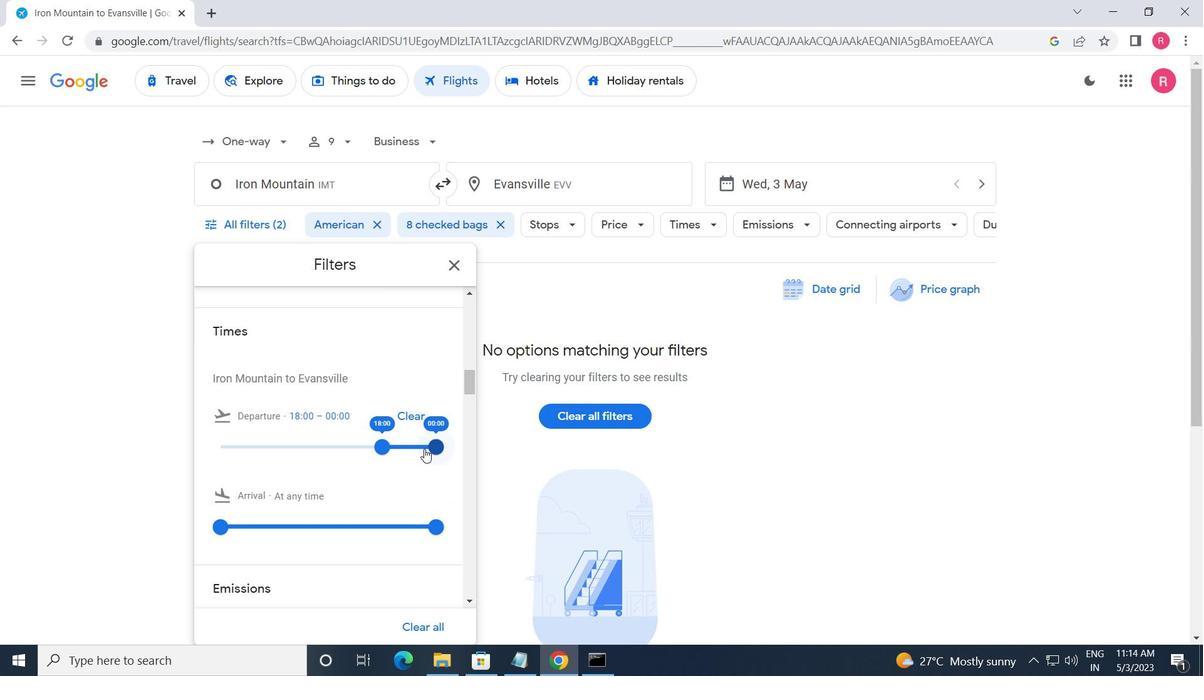 
Action: Mouse pressed left at (435, 449)
Screenshot: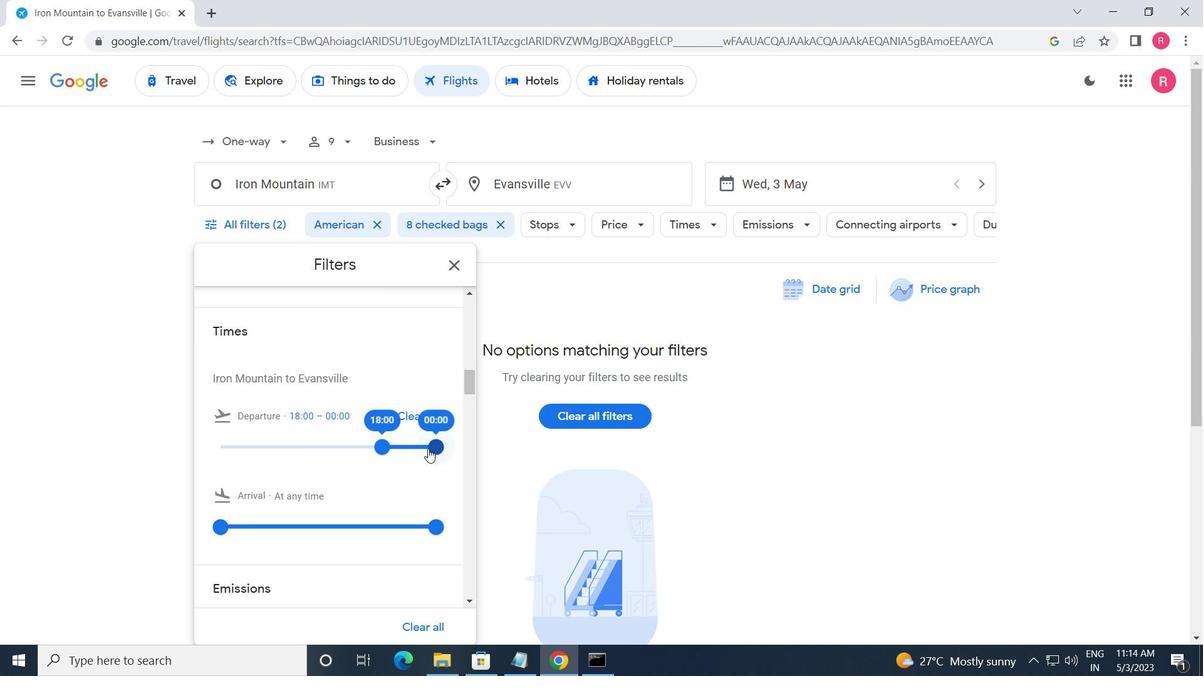 
Action: Mouse moved to (452, 268)
Screenshot: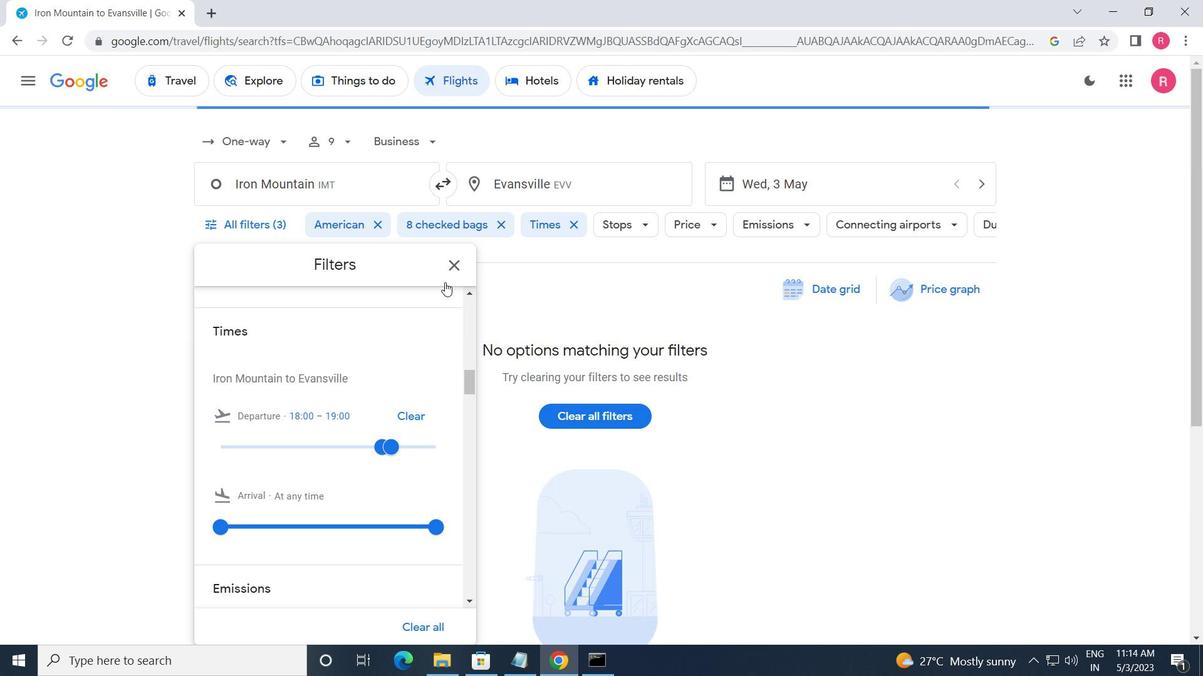 
Action: Mouse pressed left at (452, 268)
Screenshot: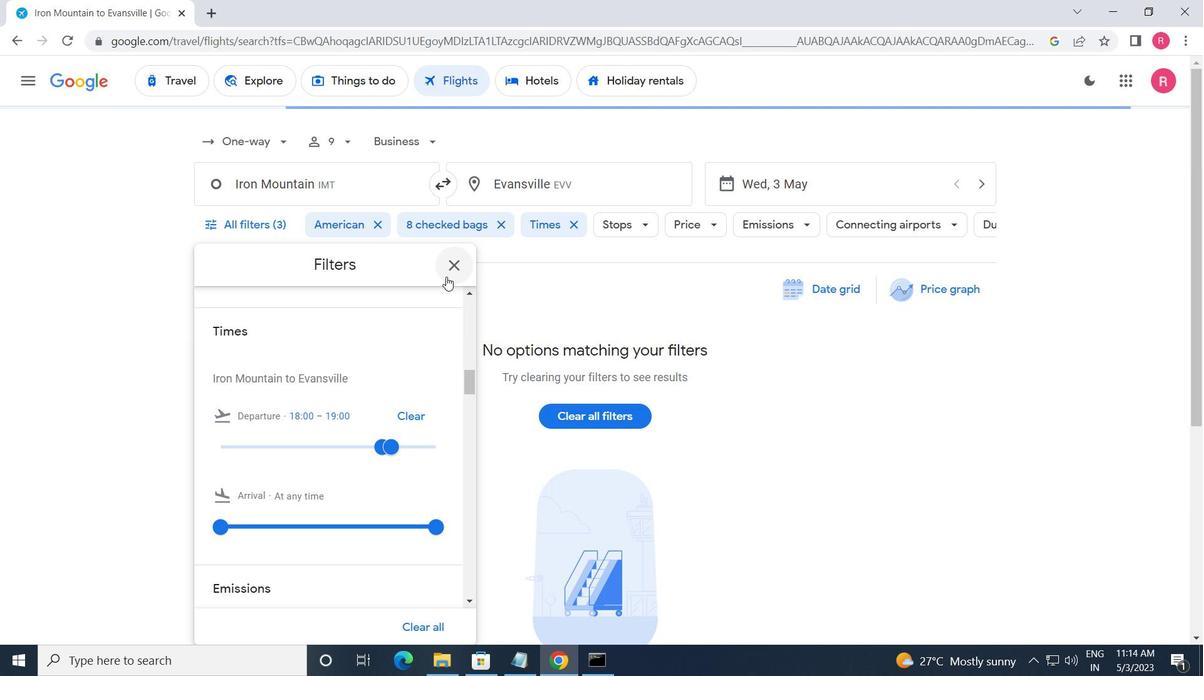
Action: Mouse moved to (416, 346)
Screenshot: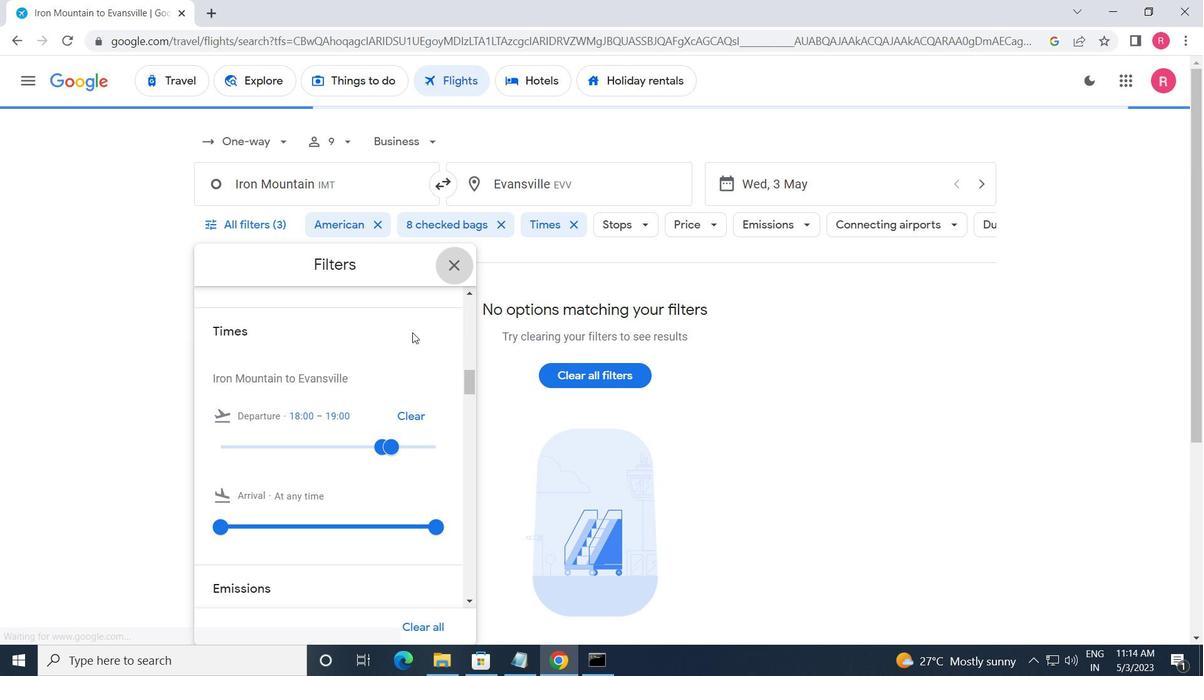 
